 Task: Add Attachment from Trello to Card Card0000000394 in Board Board0000000099 in Workspace WS0000000033 in Trello. Add Cover Blue to Card Card0000000394 in Board Board0000000099 in Workspace WS0000000033 in Trello. Add "Copy Card To …" Button titled Button0000000394 to "bottom" of the list "To Do" to Card Card0000000394 in Board Board0000000099 in Workspace WS0000000033 in Trello. Add Description DS0000000394 to Card Card0000000394 in Board Board0000000099 in Workspace WS0000000033 in Trello. Add Comment CM0000000394 to Card Card0000000394 in Board Board0000000099 in Workspace WS0000000033 in Trello
Action: Mouse moved to (360, 409)
Screenshot: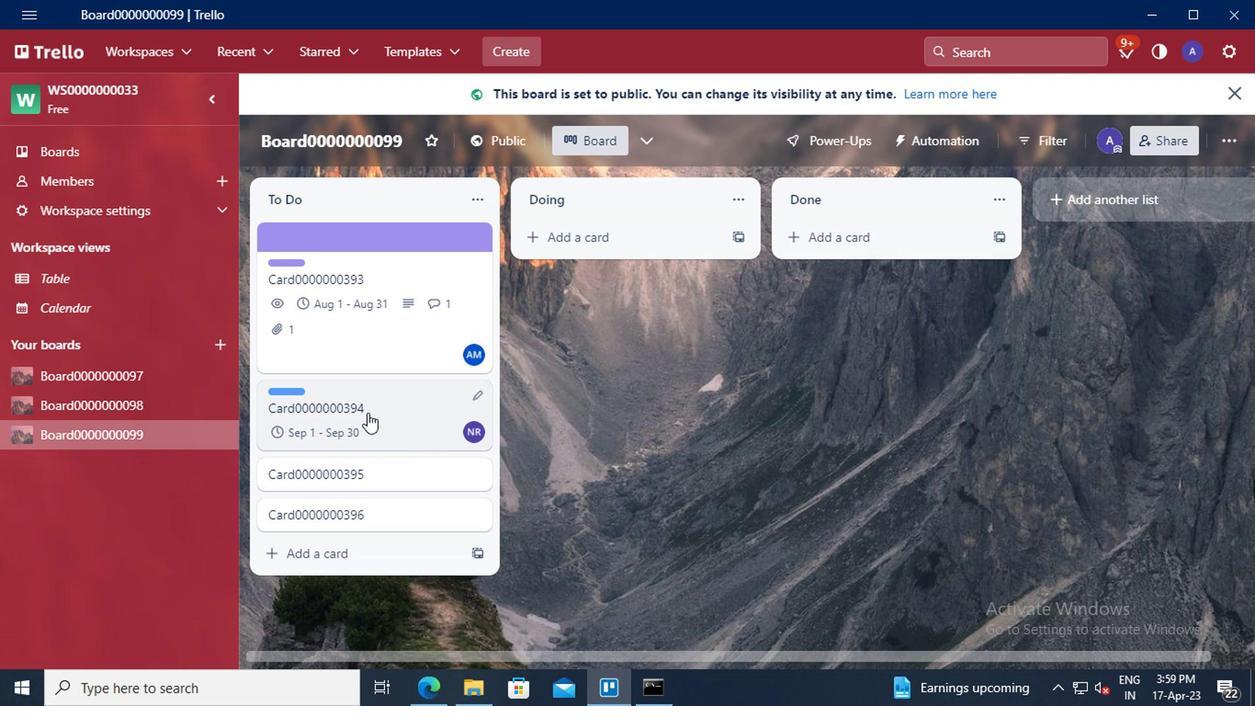 
Action: Mouse pressed left at (360, 409)
Screenshot: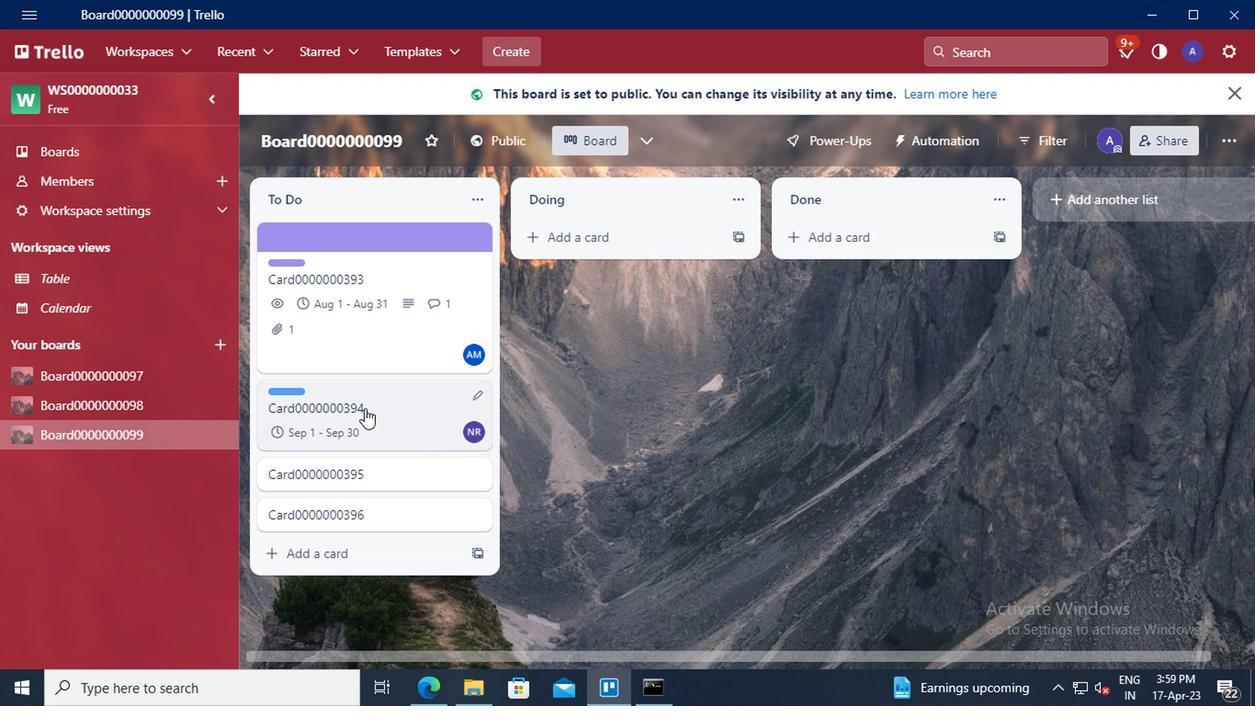 
Action: Mouse moved to (844, 315)
Screenshot: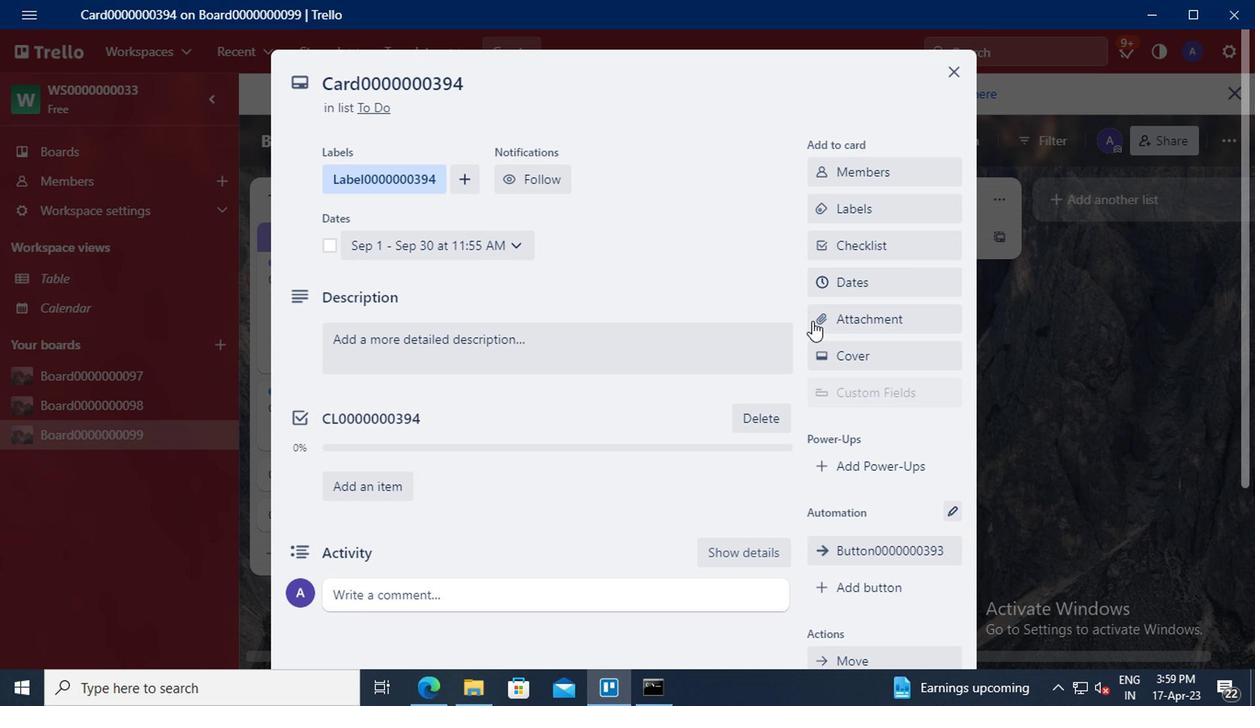 
Action: Mouse pressed left at (844, 315)
Screenshot: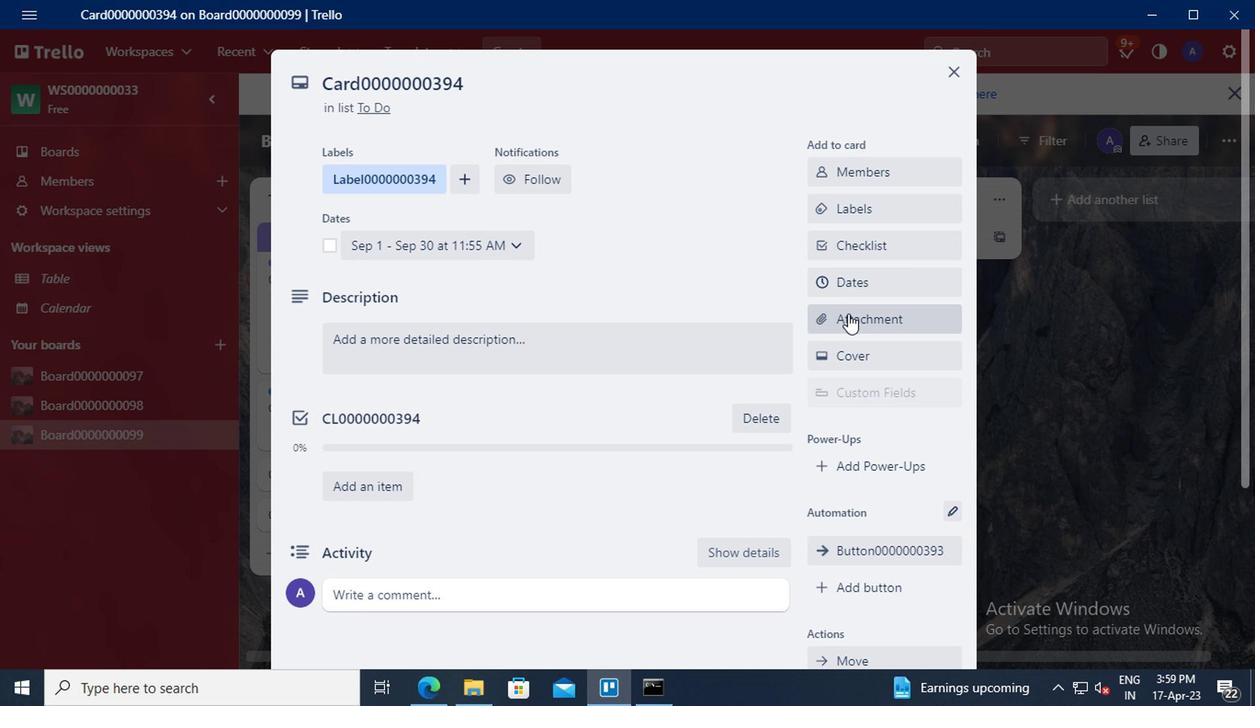 
Action: Mouse moved to (846, 192)
Screenshot: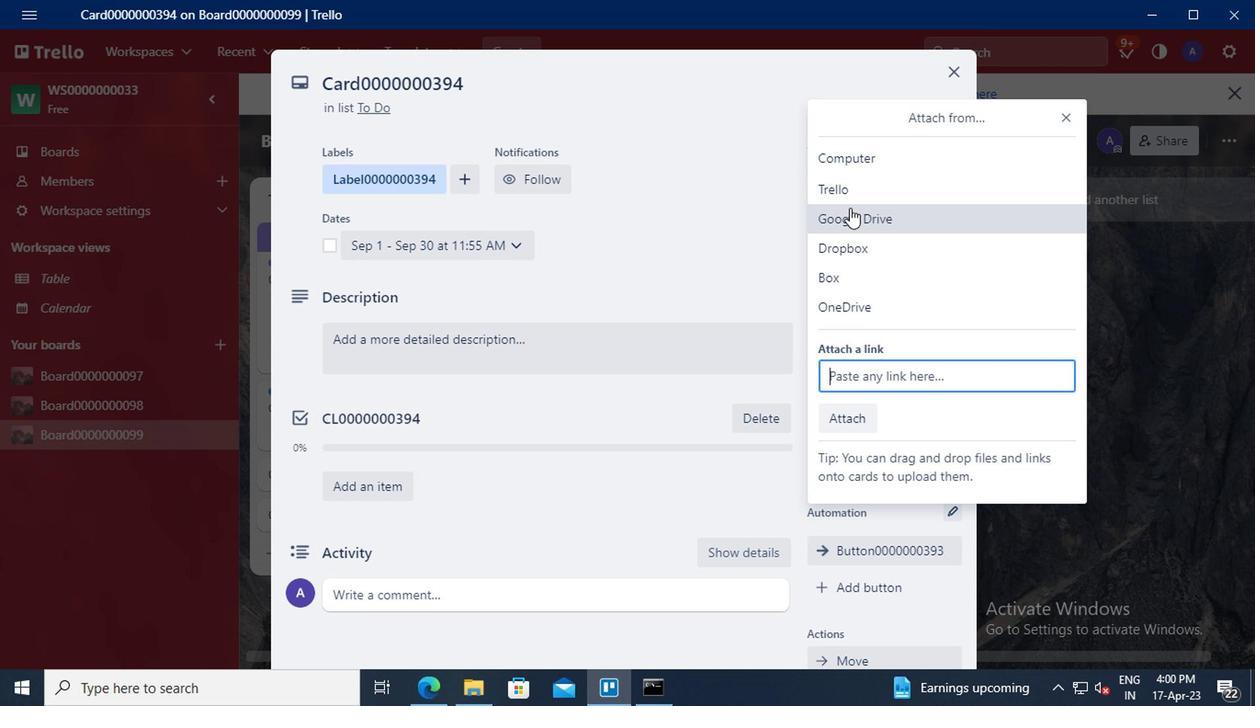 
Action: Mouse pressed left at (846, 192)
Screenshot: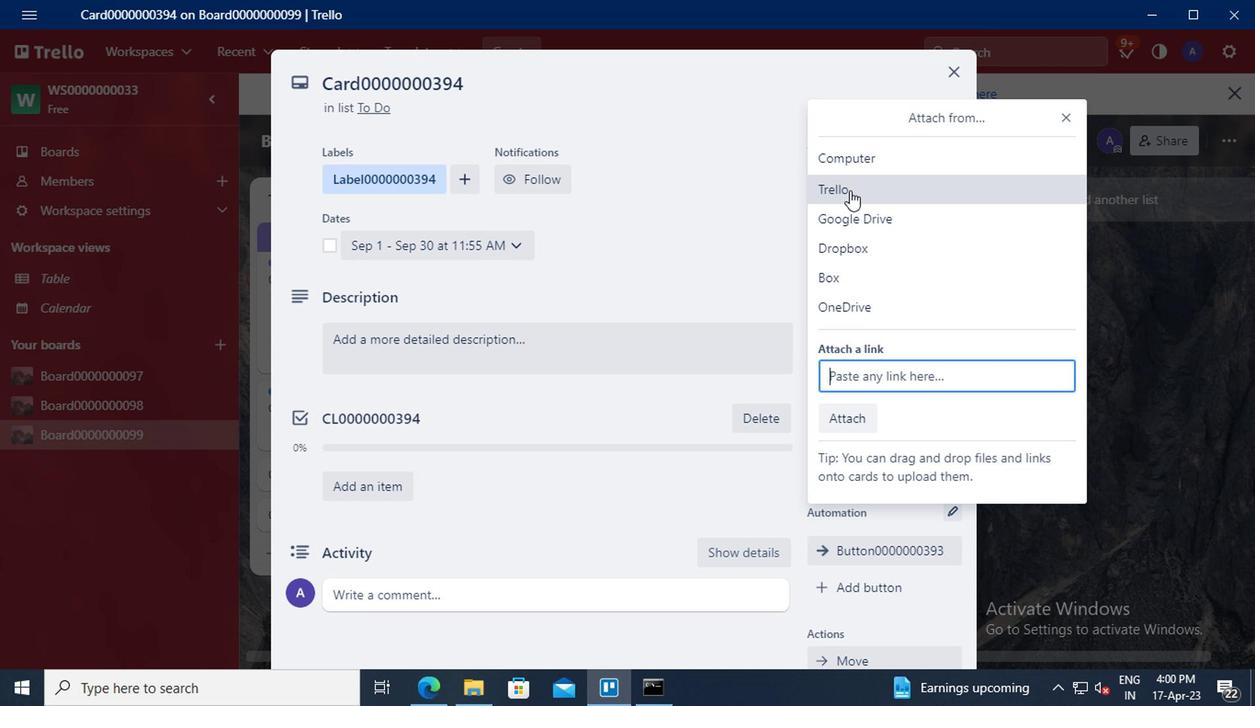 
Action: Mouse moved to (855, 226)
Screenshot: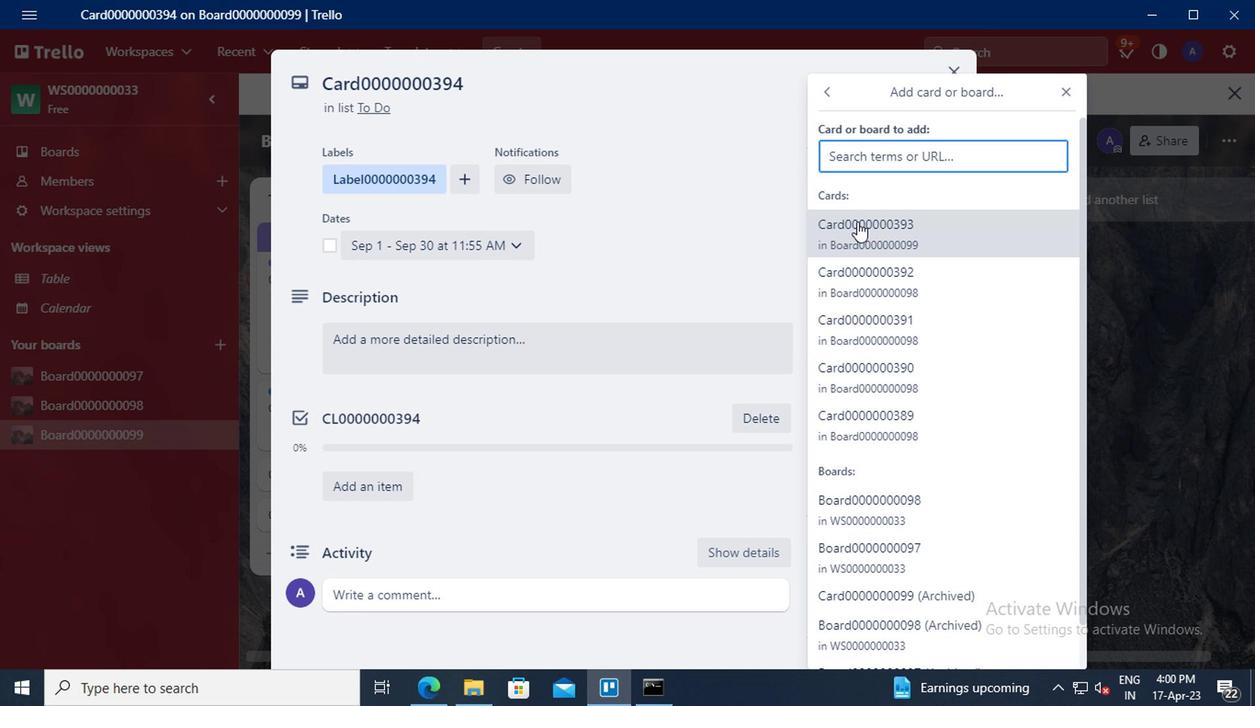 
Action: Mouse pressed left at (855, 226)
Screenshot: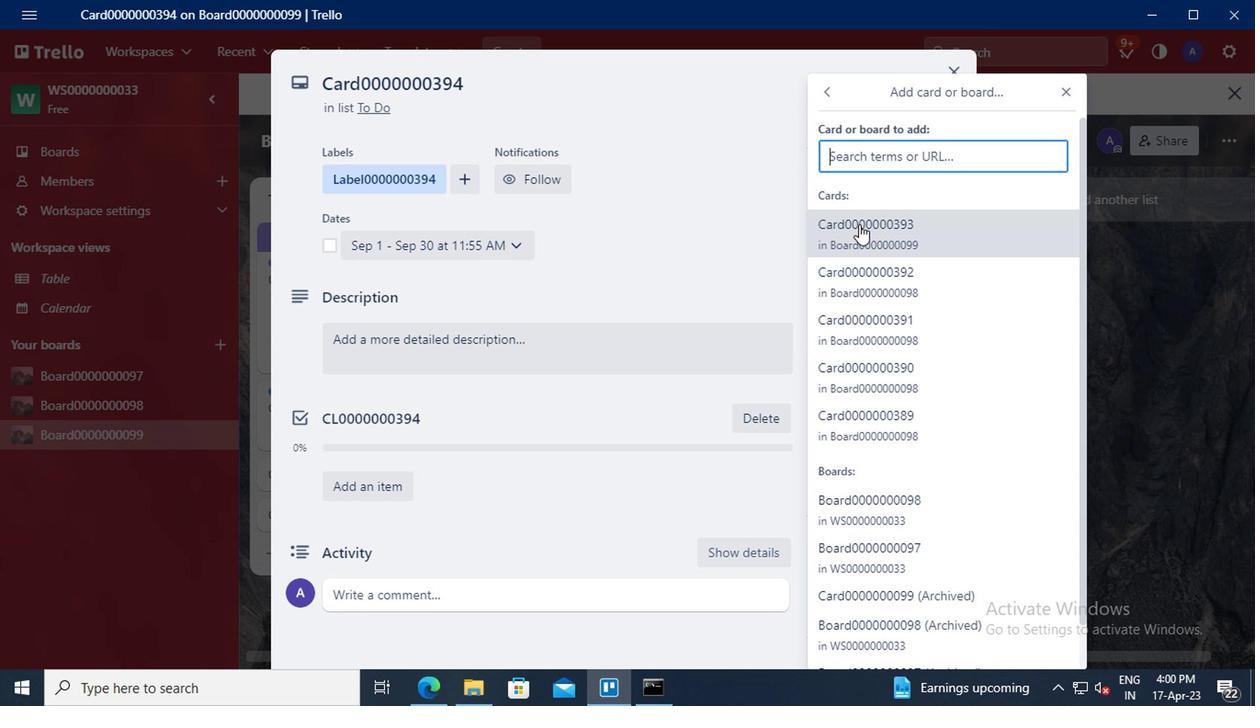 
Action: Mouse moved to (856, 354)
Screenshot: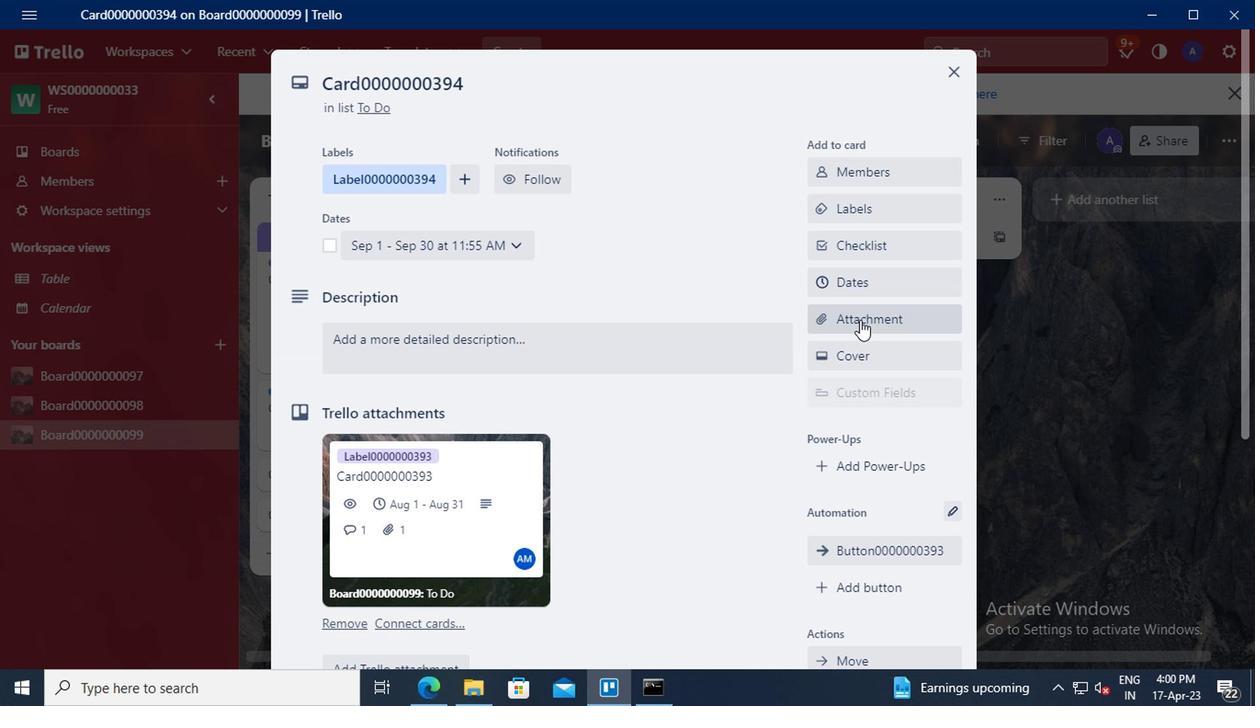 
Action: Mouse pressed left at (856, 354)
Screenshot: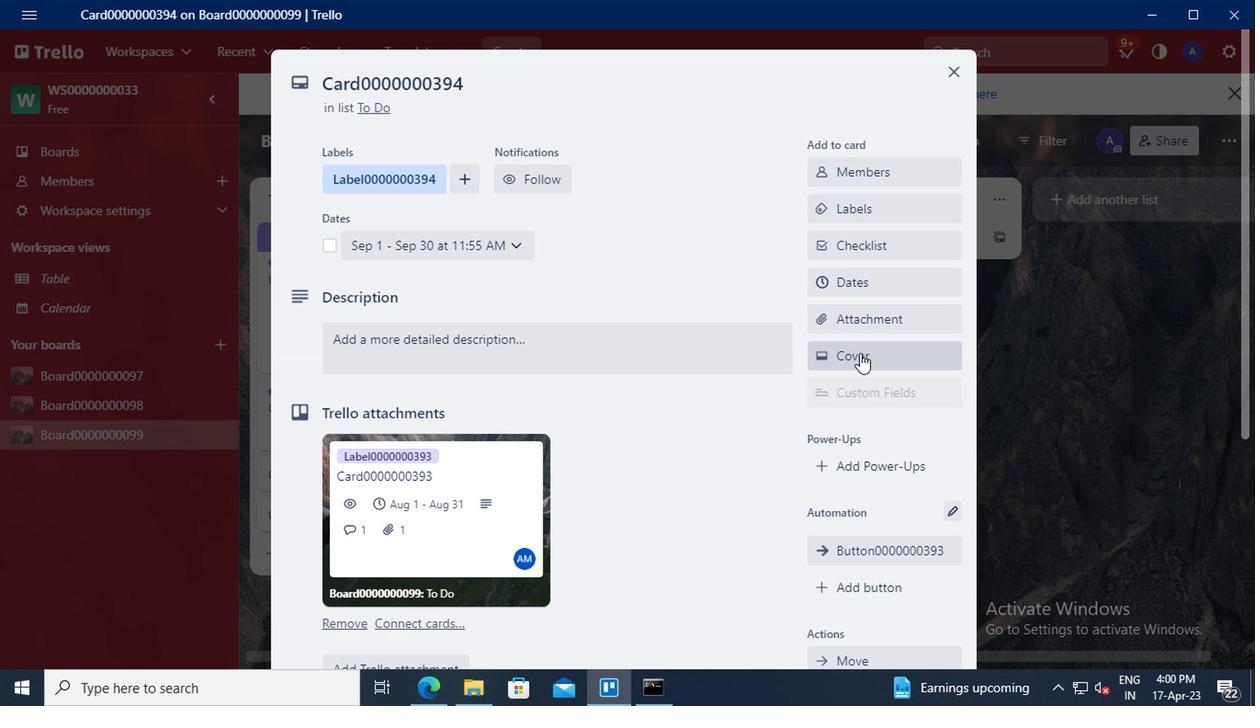 
Action: Mouse moved to (843, 343)
Screenshot: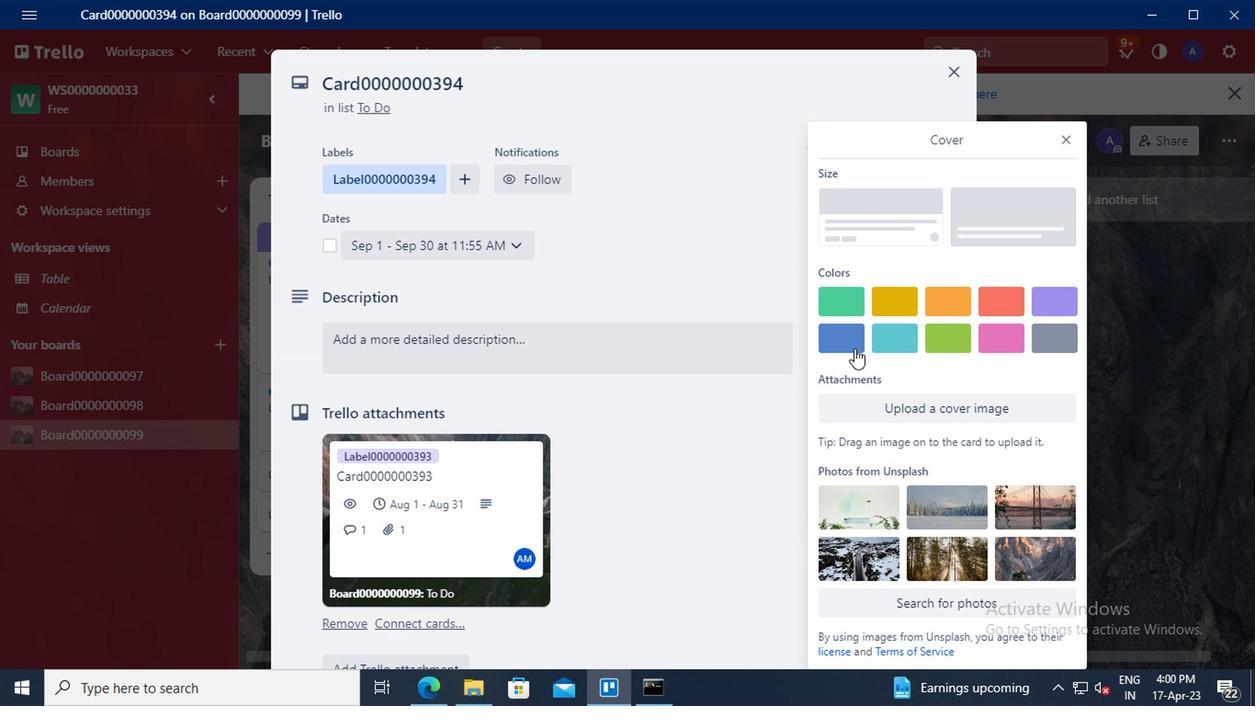 
Action: Mouse pressed left at (843, 343)
Screenshot: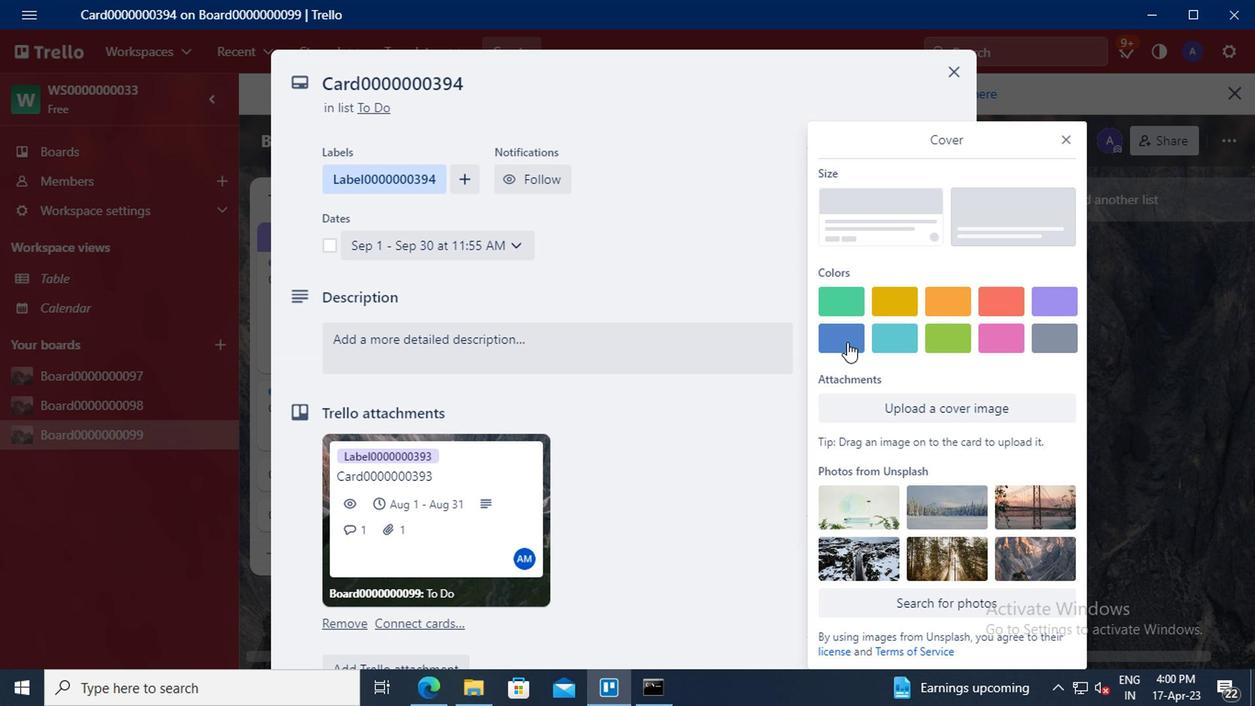 
Action: Mouse moved to (1063, 109)
Screenshot: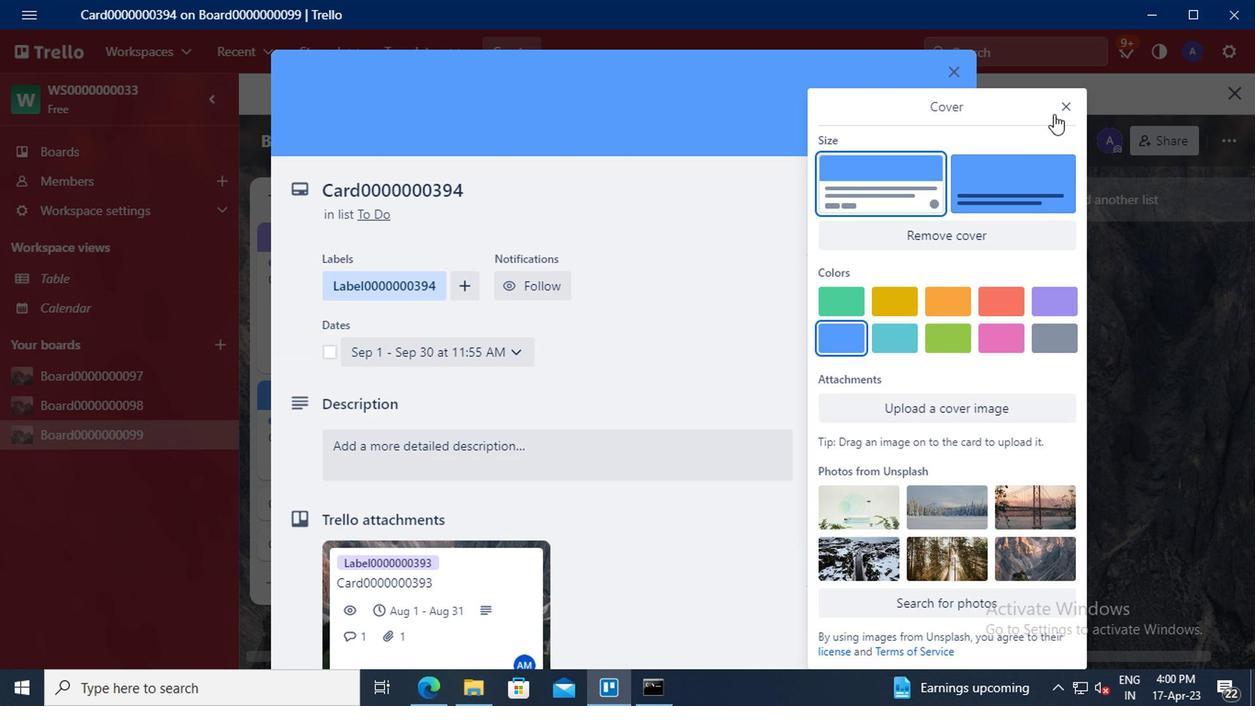 
Action: Mouse pressed left at (1063, 109)
Screenshot: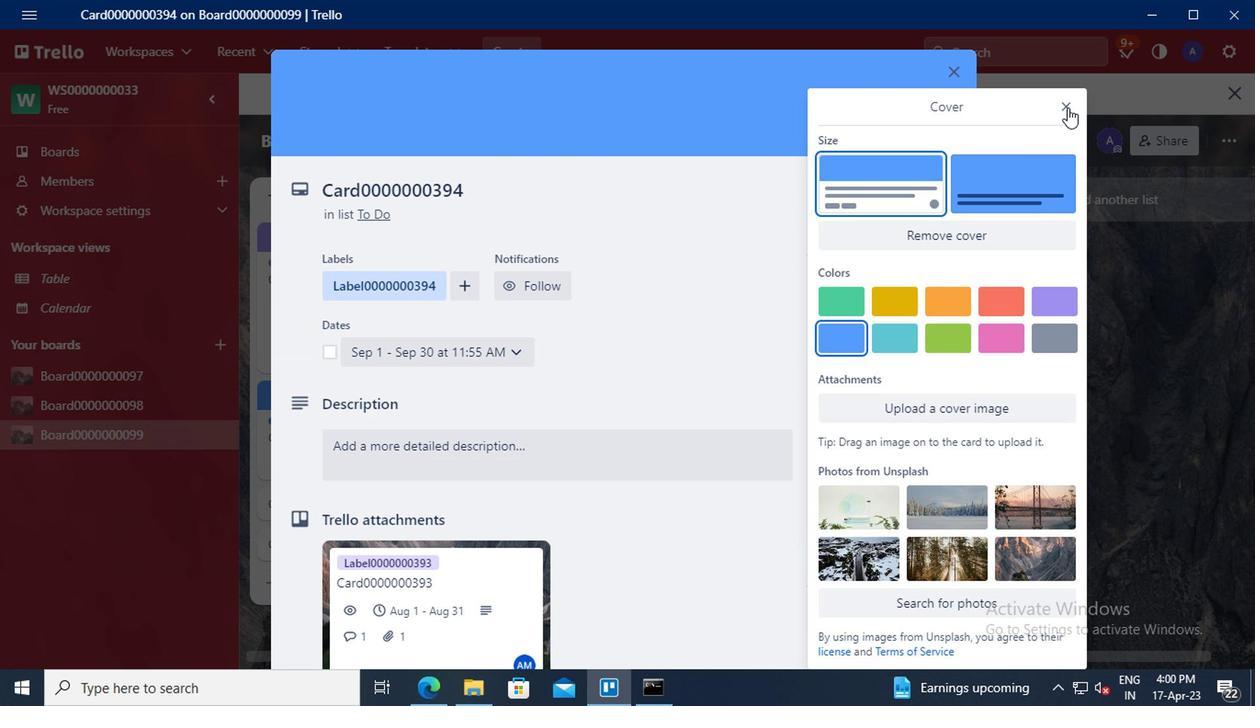 
Action: Mouse moved to (850, 286)
Screenshot: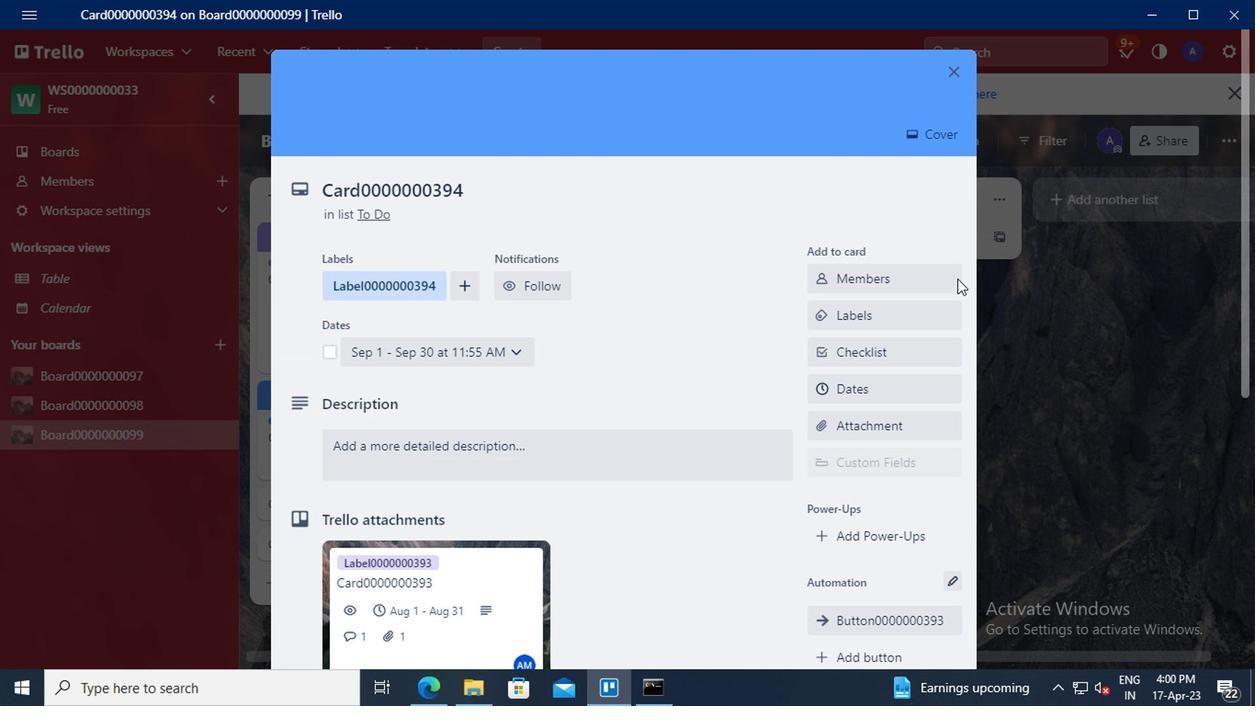 
Action: Mouse scrolled (850, 285) with delta (0, 0)
Screenshot: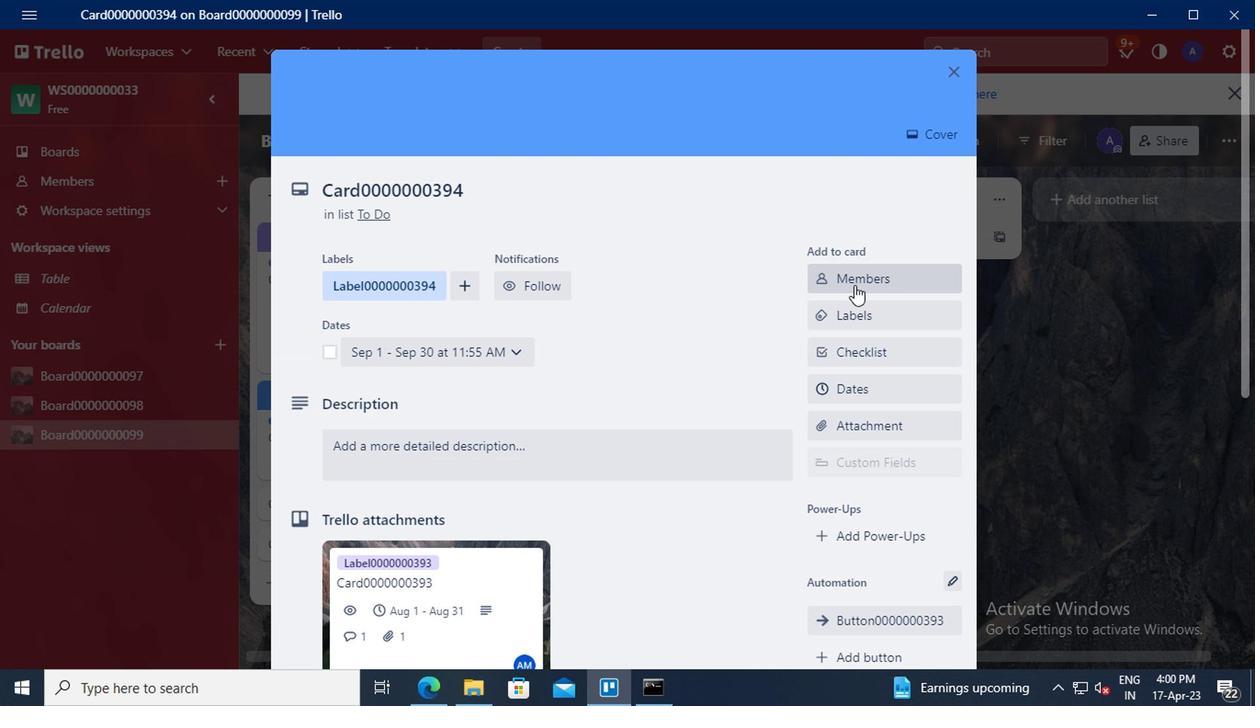 
Action: Mouse scrolled (850, 285) with delta (0, 0)
Screenshot: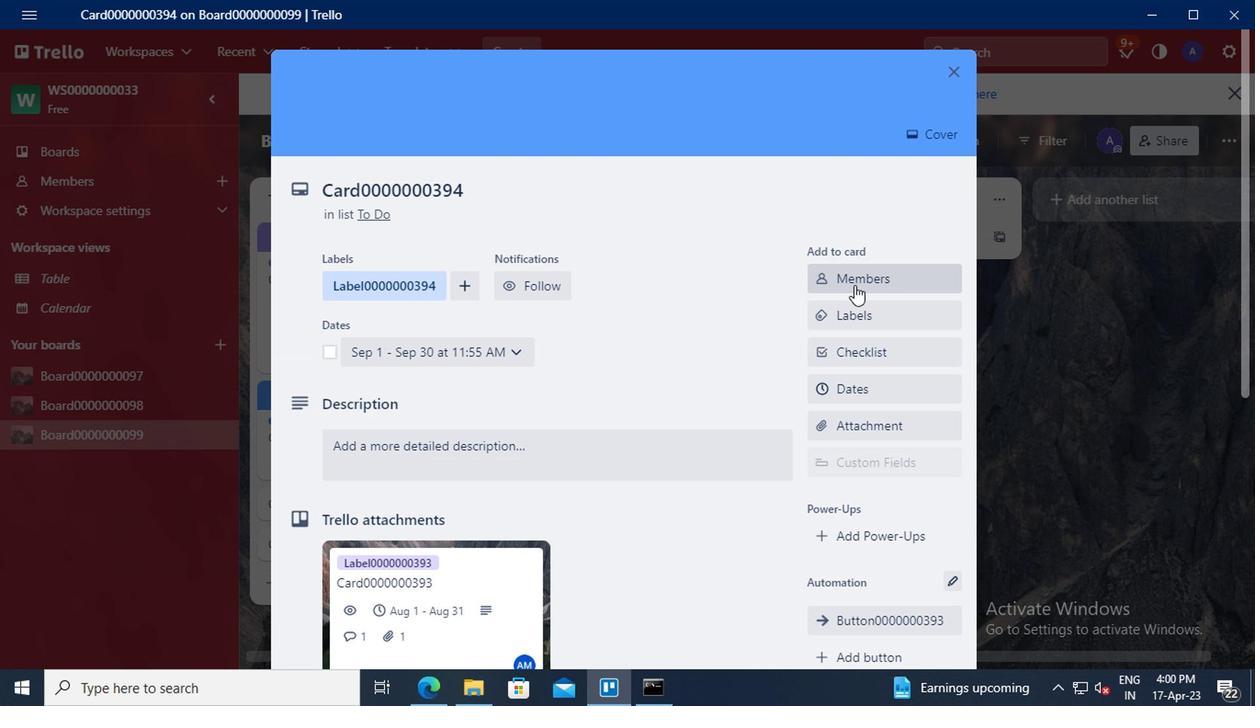 
Action: Mouse moved to (863, 466)
Screenshot: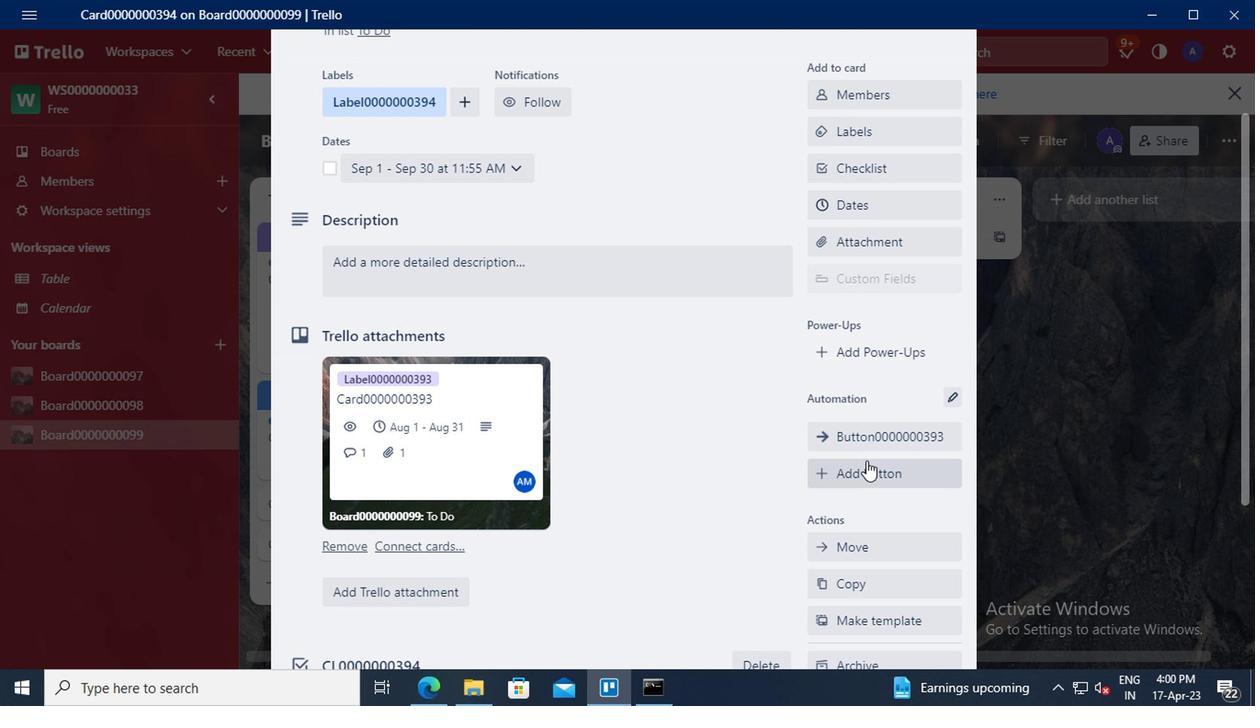 
Action: Mouse pressed left at (863, 466)
Screenshot: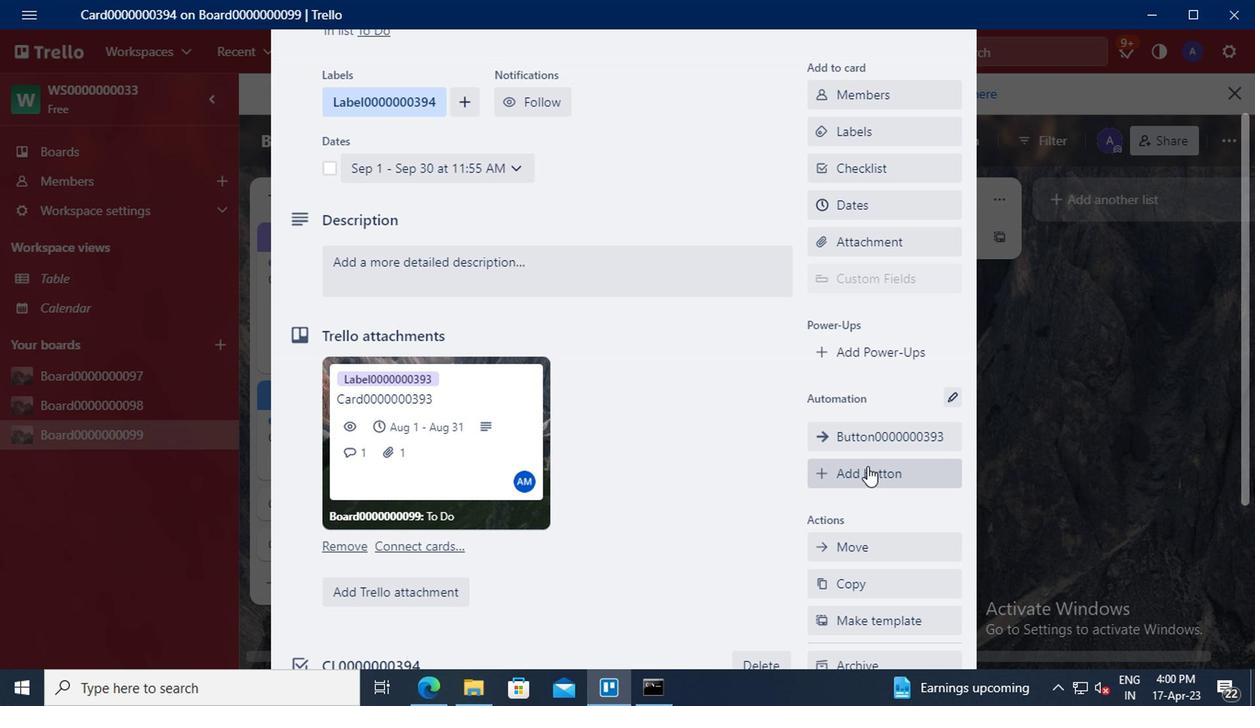 
Action: Mouse moved to (872, 217)
Screenshot: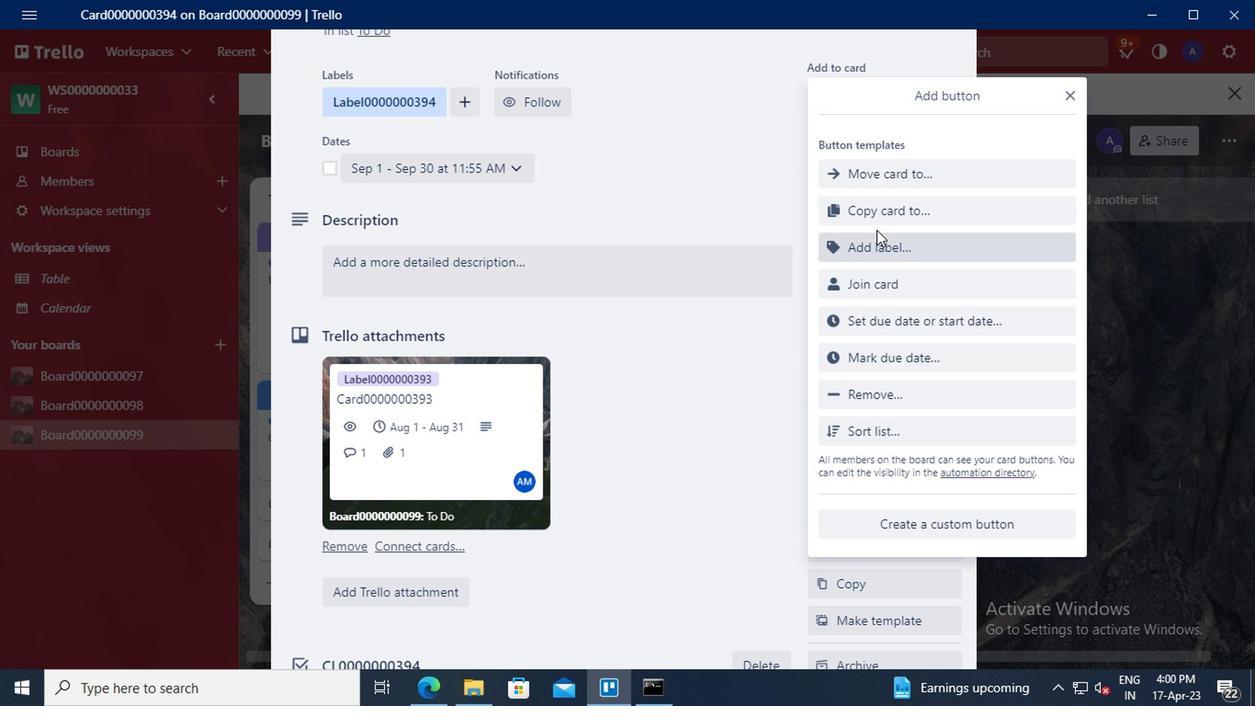 
Action: Mouse pressed left at (872, 217)
Screenshot: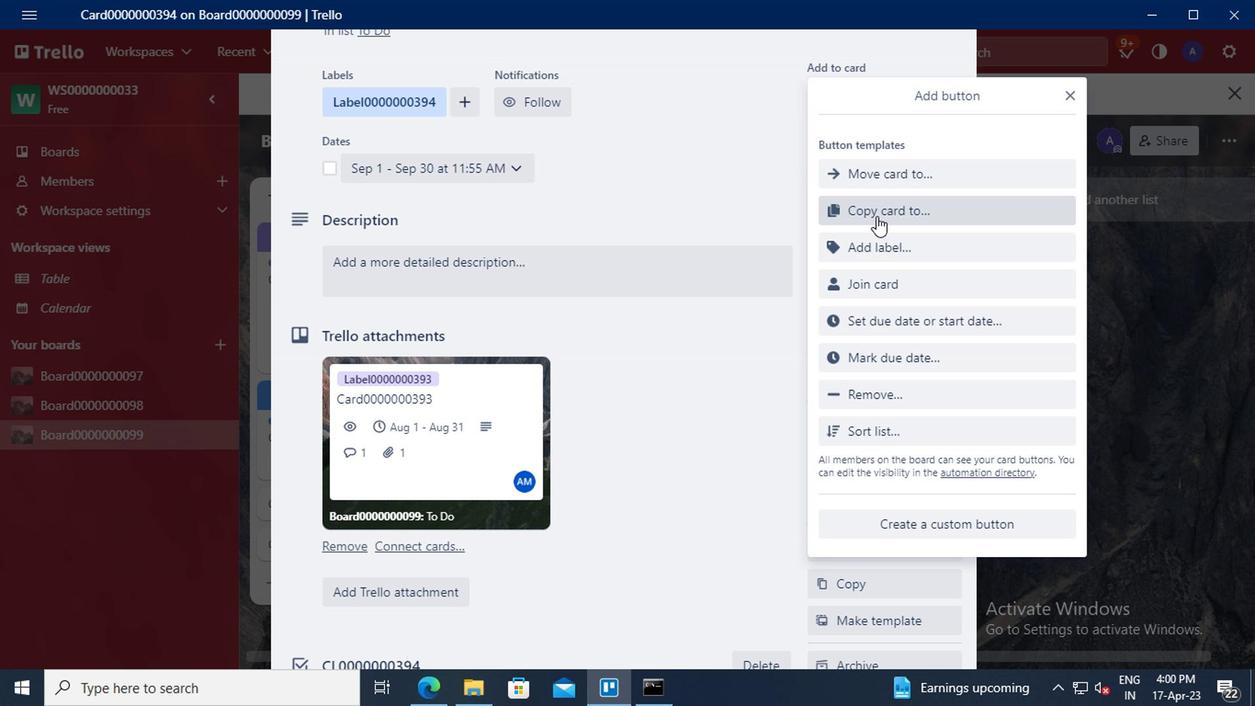 
Action: Mouse moved to (889, 175)
Screenshot: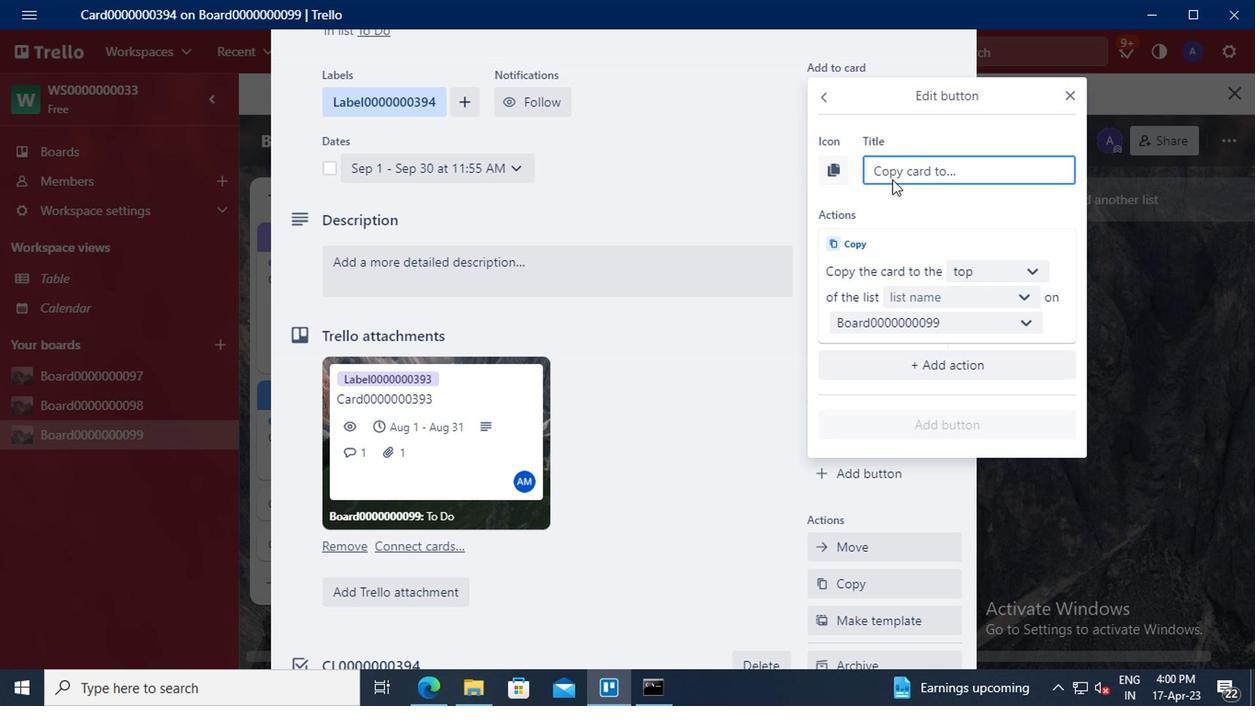 
Action: Mouse pressed left at (889, 175)
Screenshot: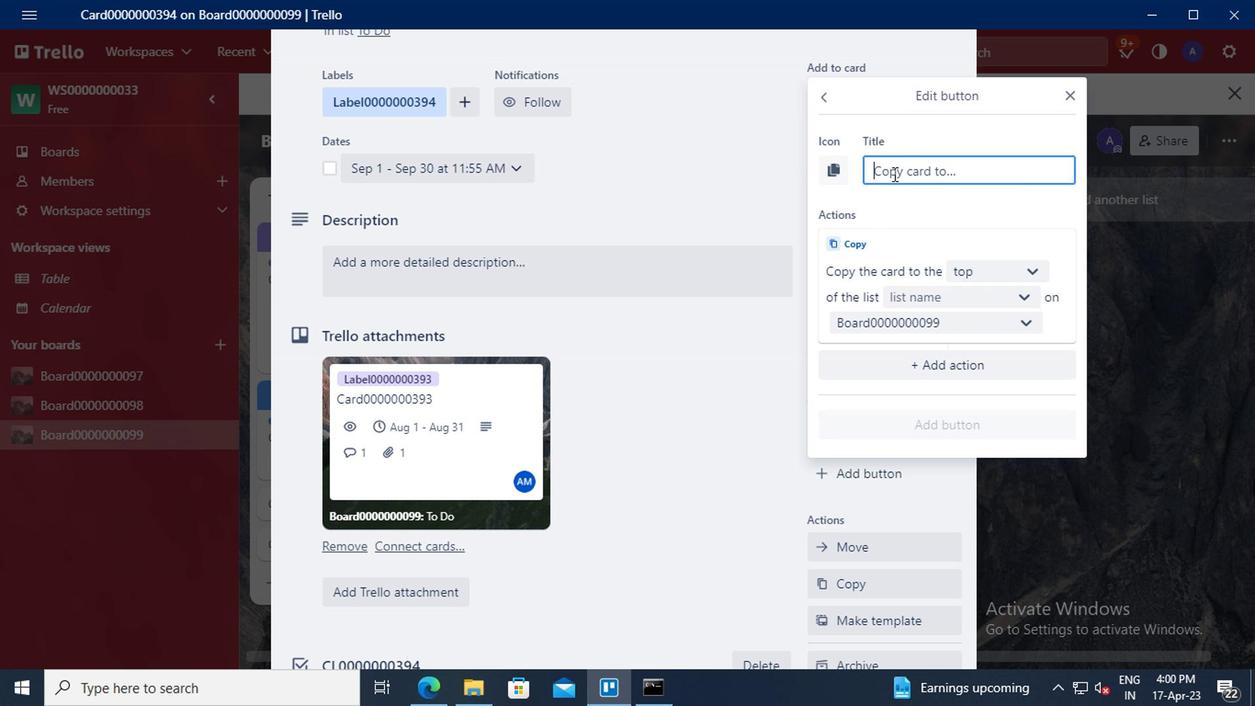 
Action: Key pressed <Key.shift>BUTTON0000000394
Screenshot: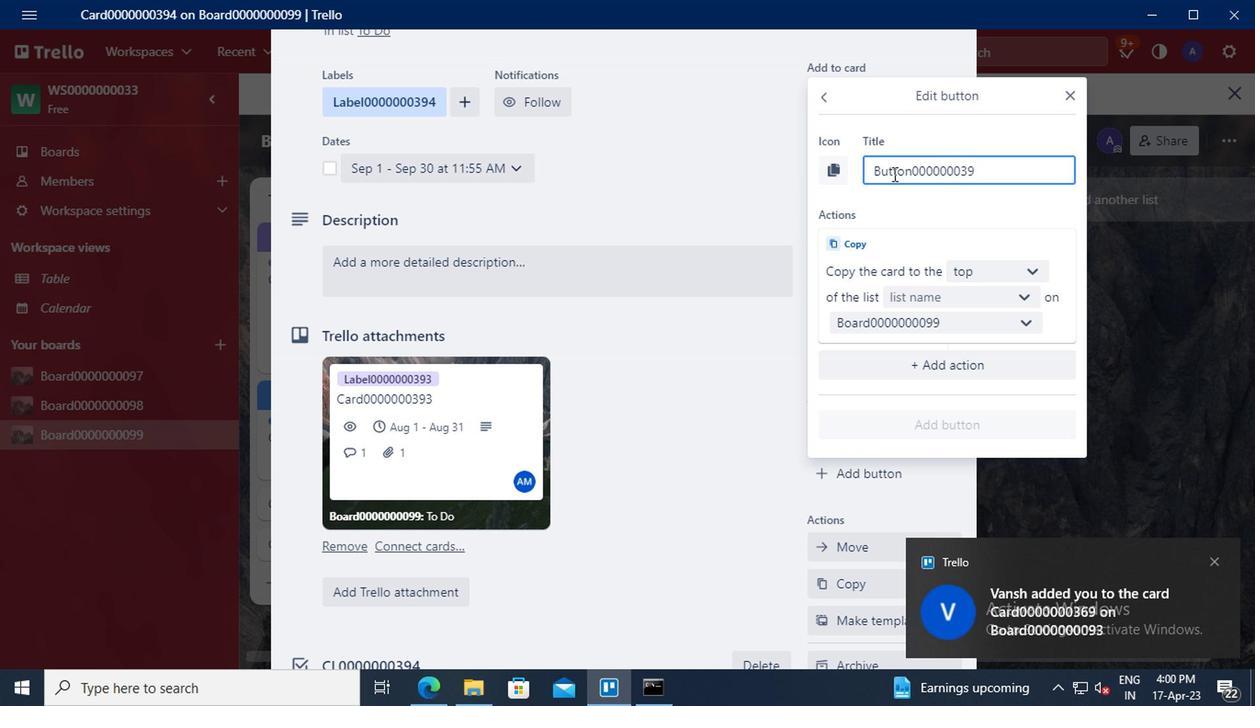 
Action: Mouse moved to (992, 270)
Screenshot: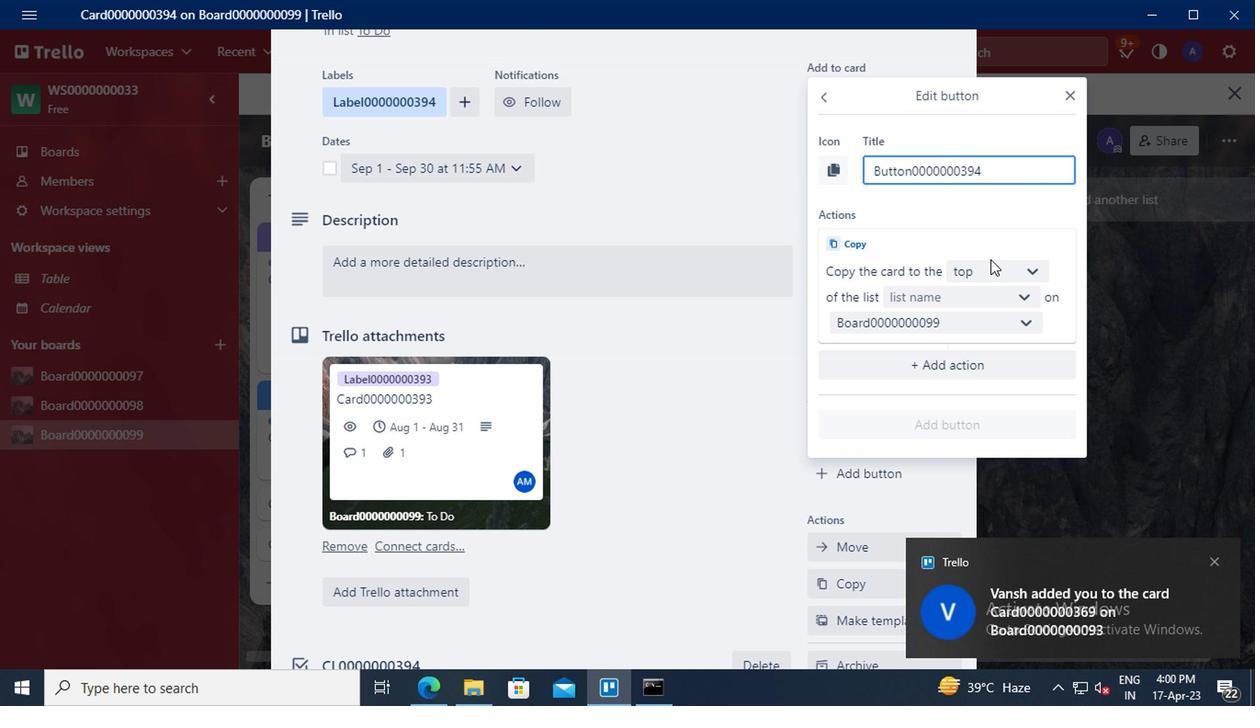 
Action: Mouse pressed left at (992, 270)
Screenshot: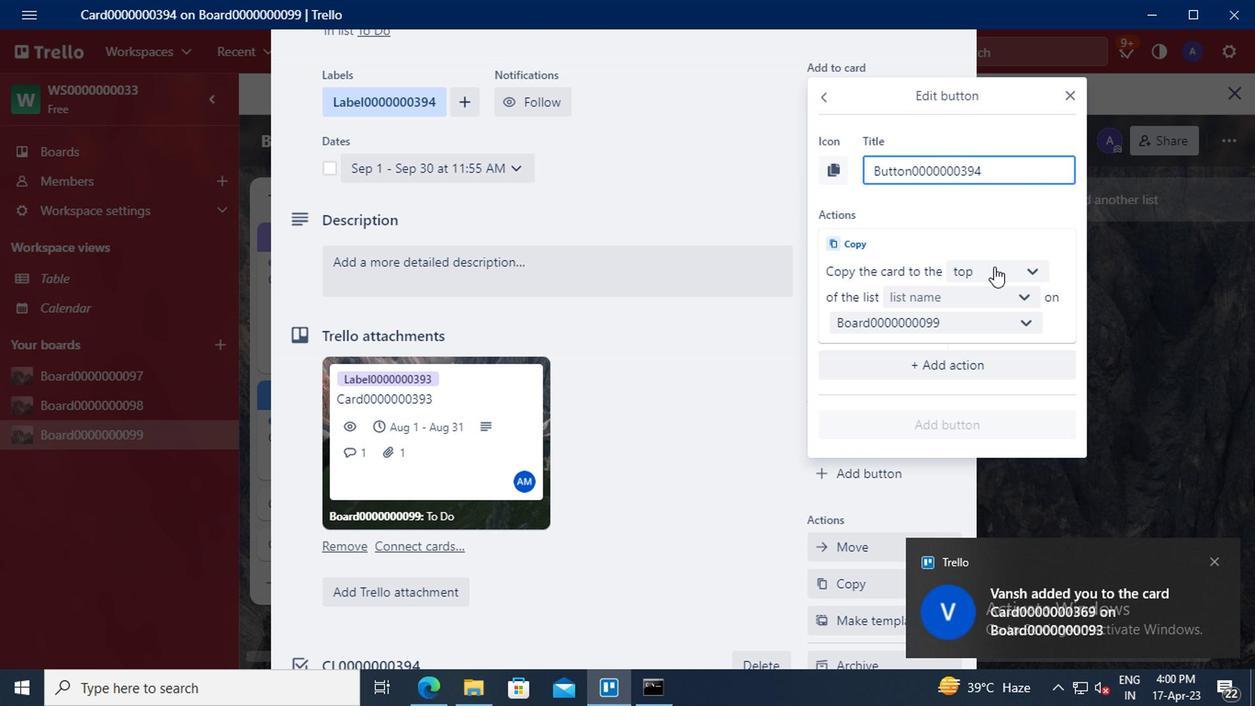 
Action: Mouse moved to (987, 341)
Screenshot: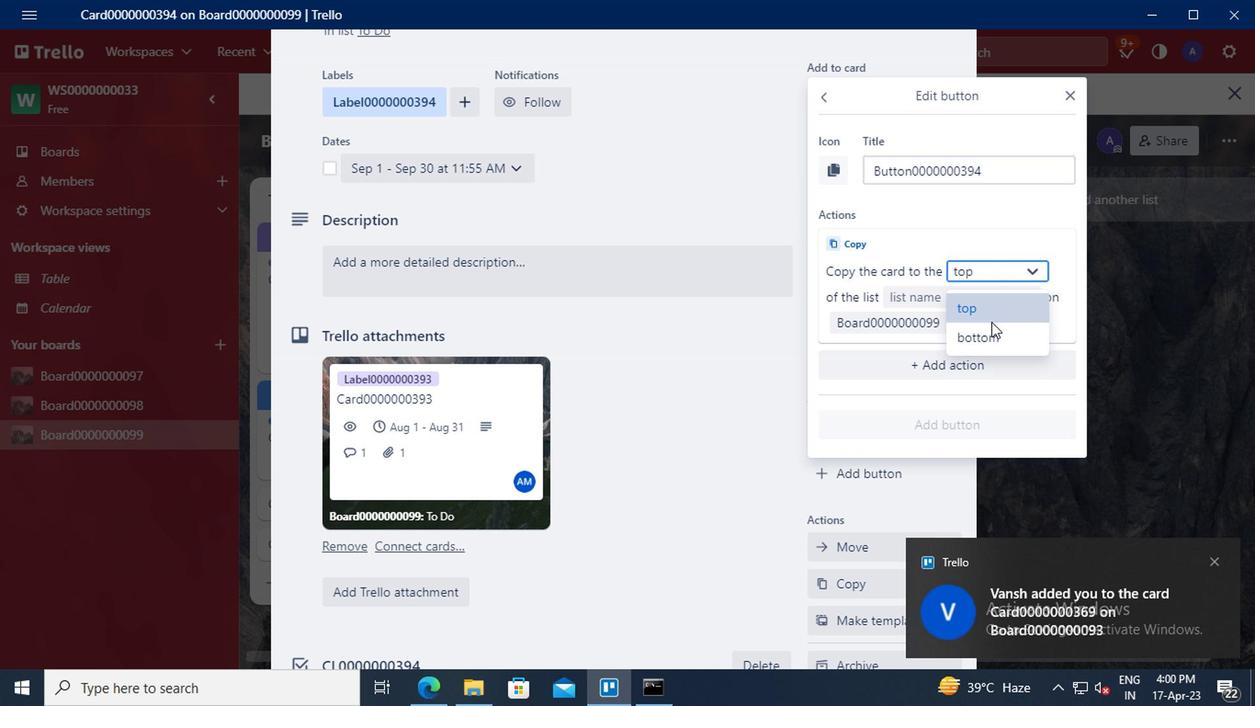 
Action: Mouse pressed left at (987, 341)
Screenshot: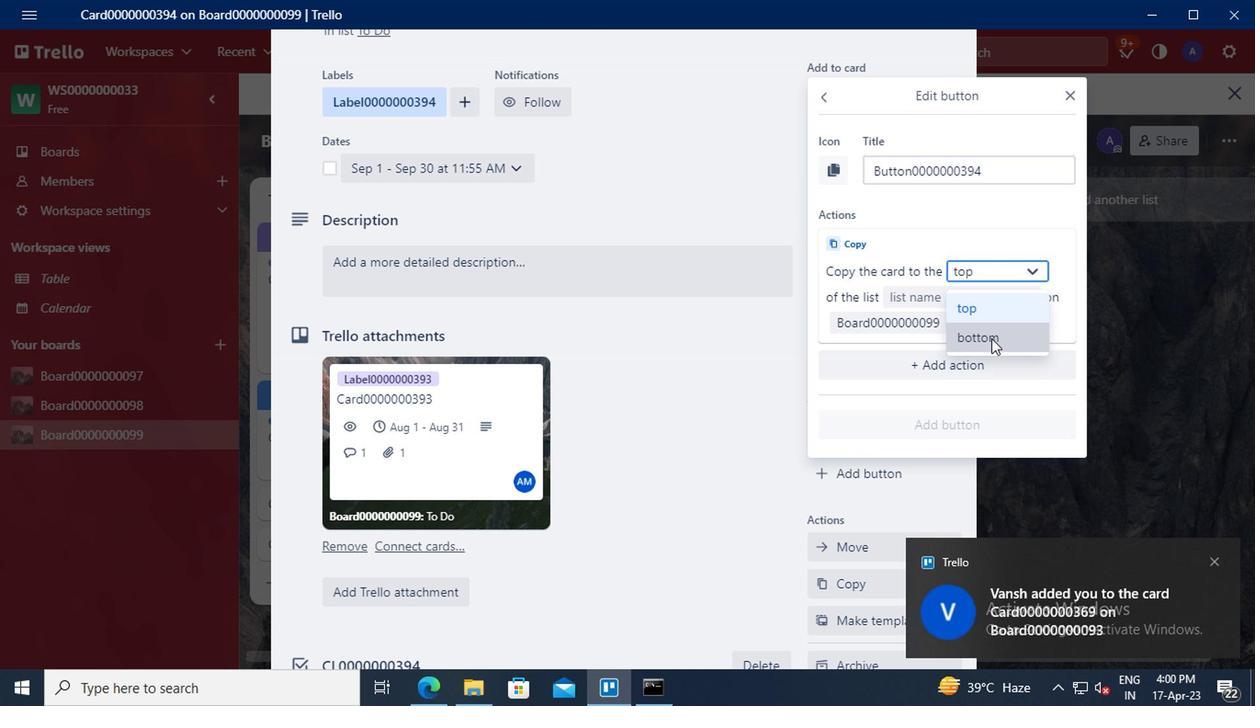 
Action: Mouse moved to (940, 299)
Screenshot: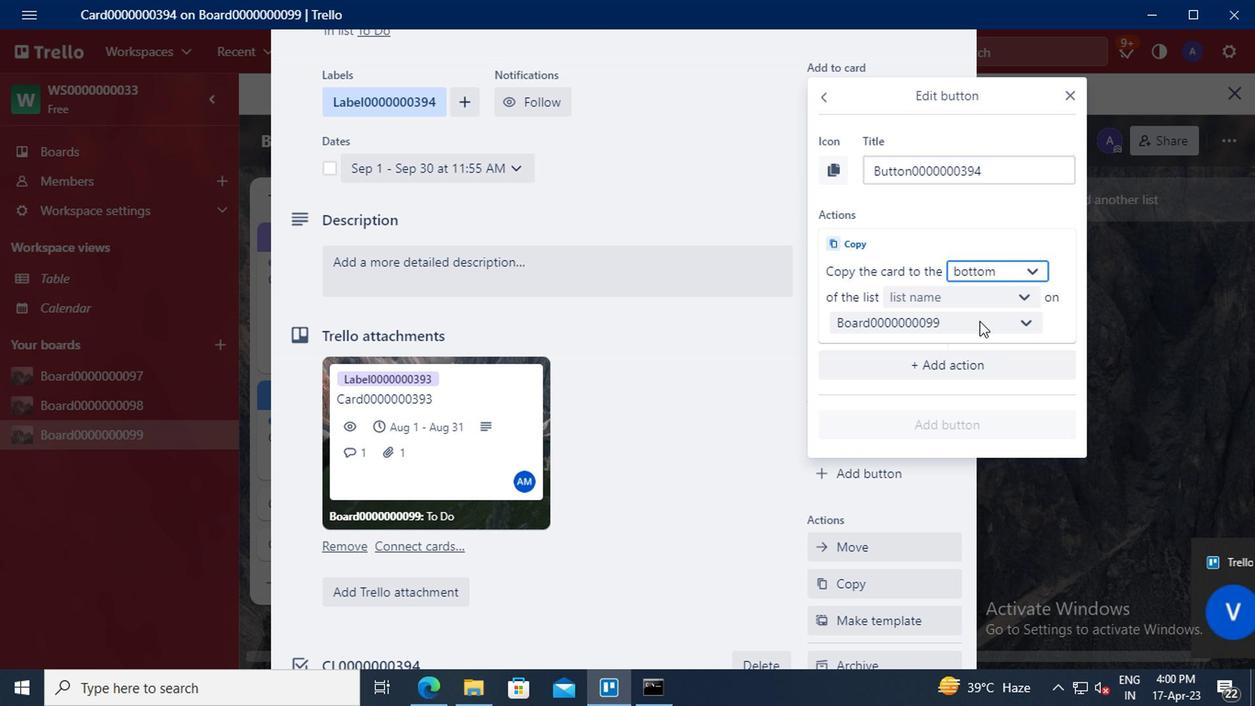 
Action: Mouse pressed left at (940, 299)
Screenshot: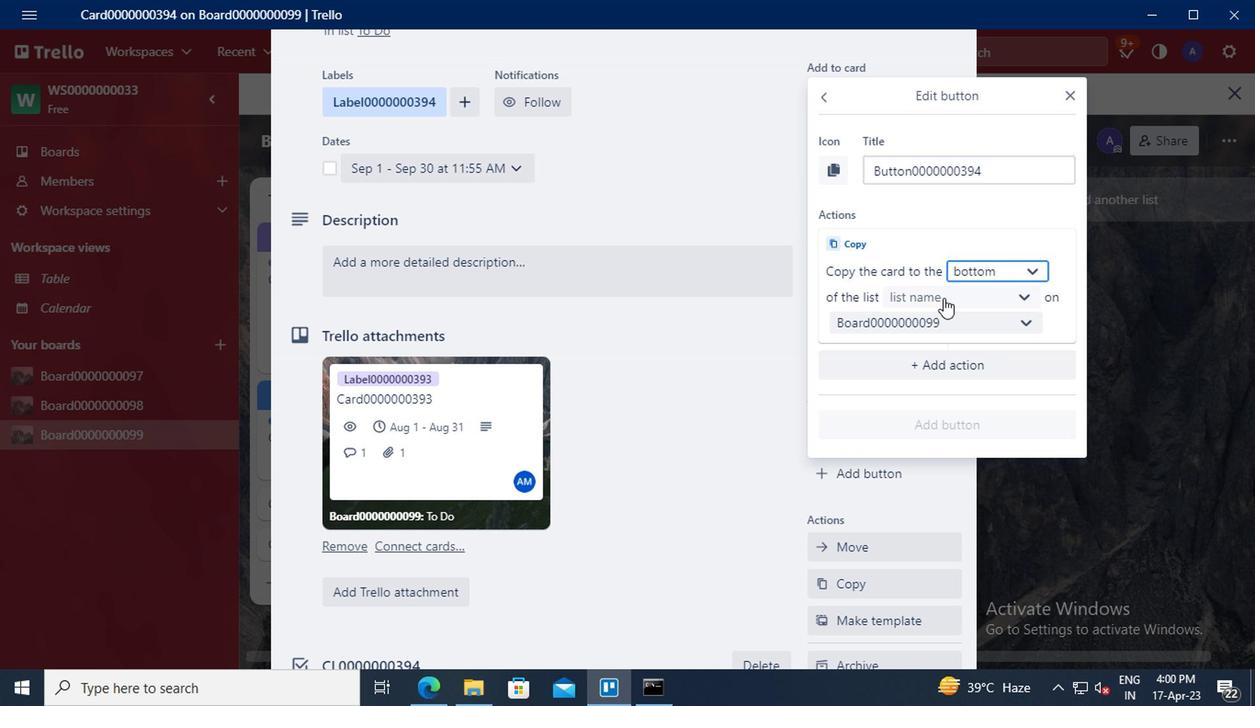 
Action: Mouse moved to (943, 326)
Screenshot: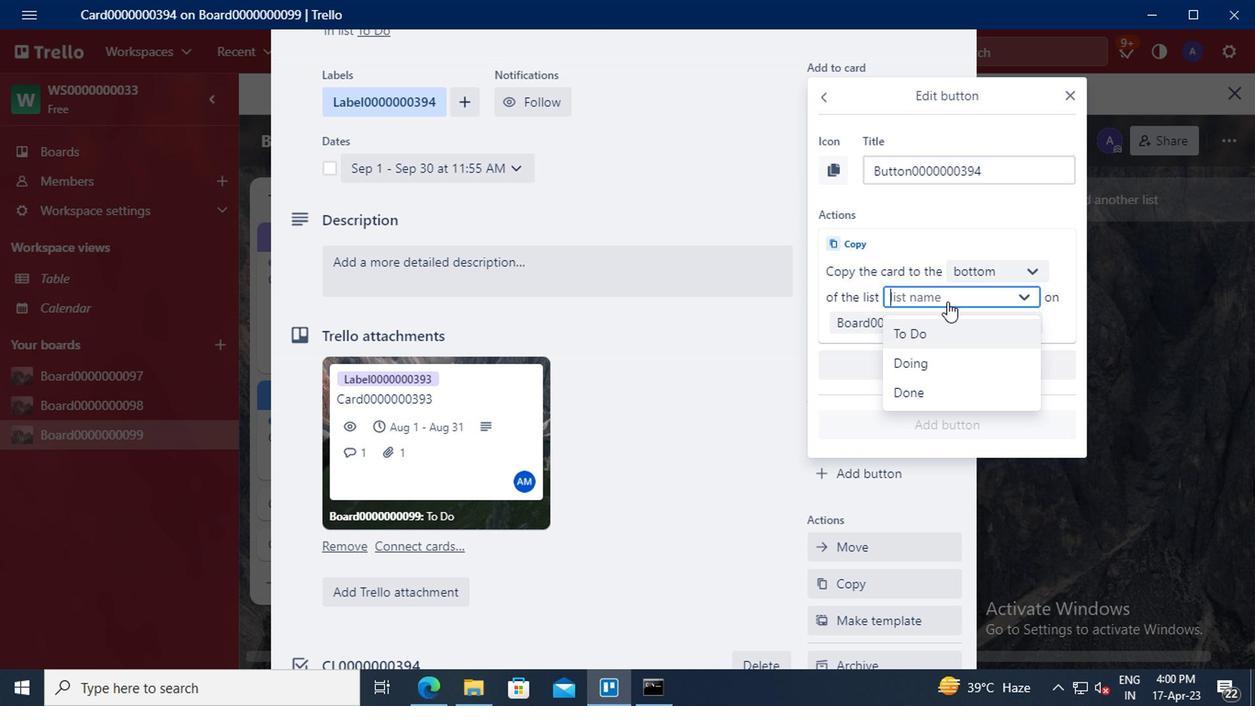 
Action: Mouse pressed left at (943, 326)
Screenshot: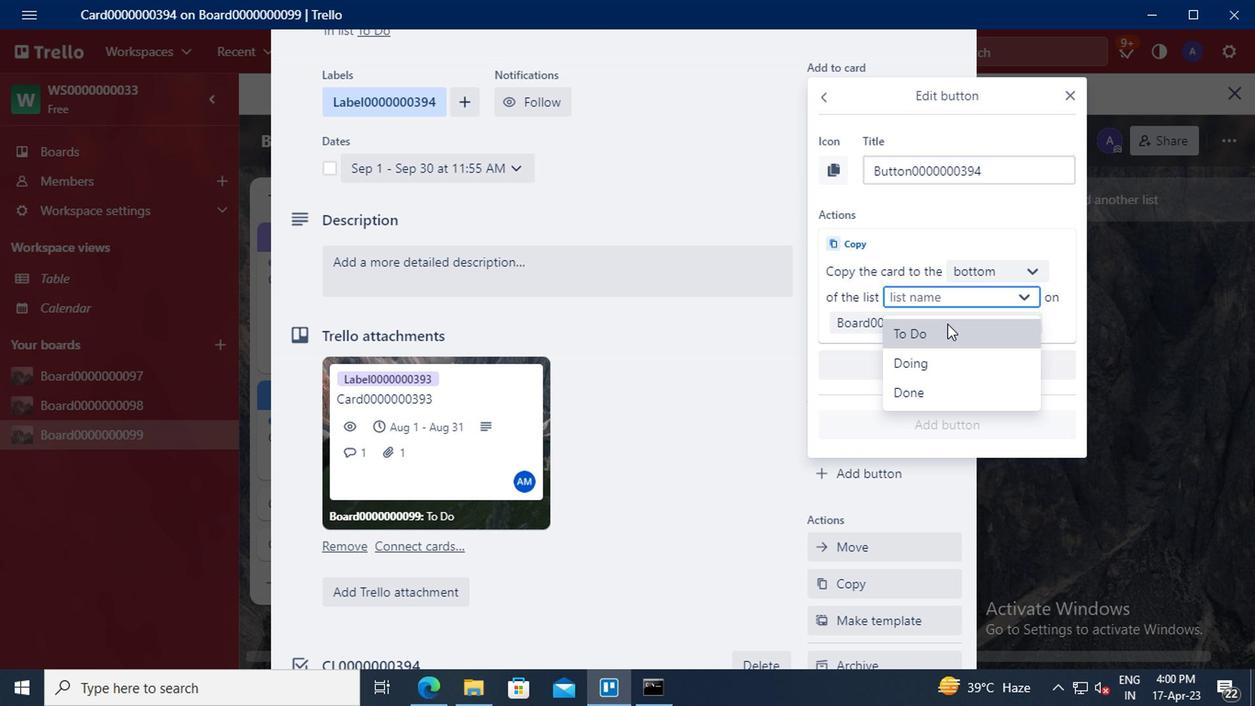 
Action: Mouse moved to (949, 422)
Screenshot: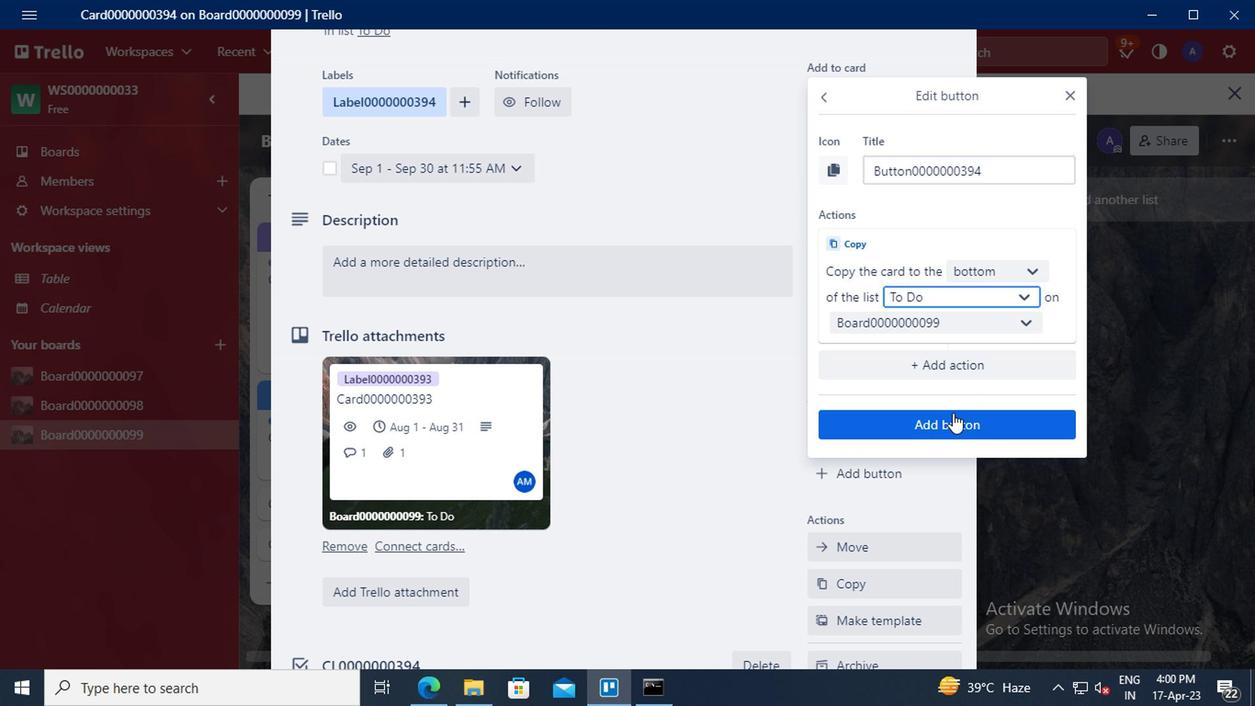 
Action: Mouse pressed left at (949, 422)
Screenshot: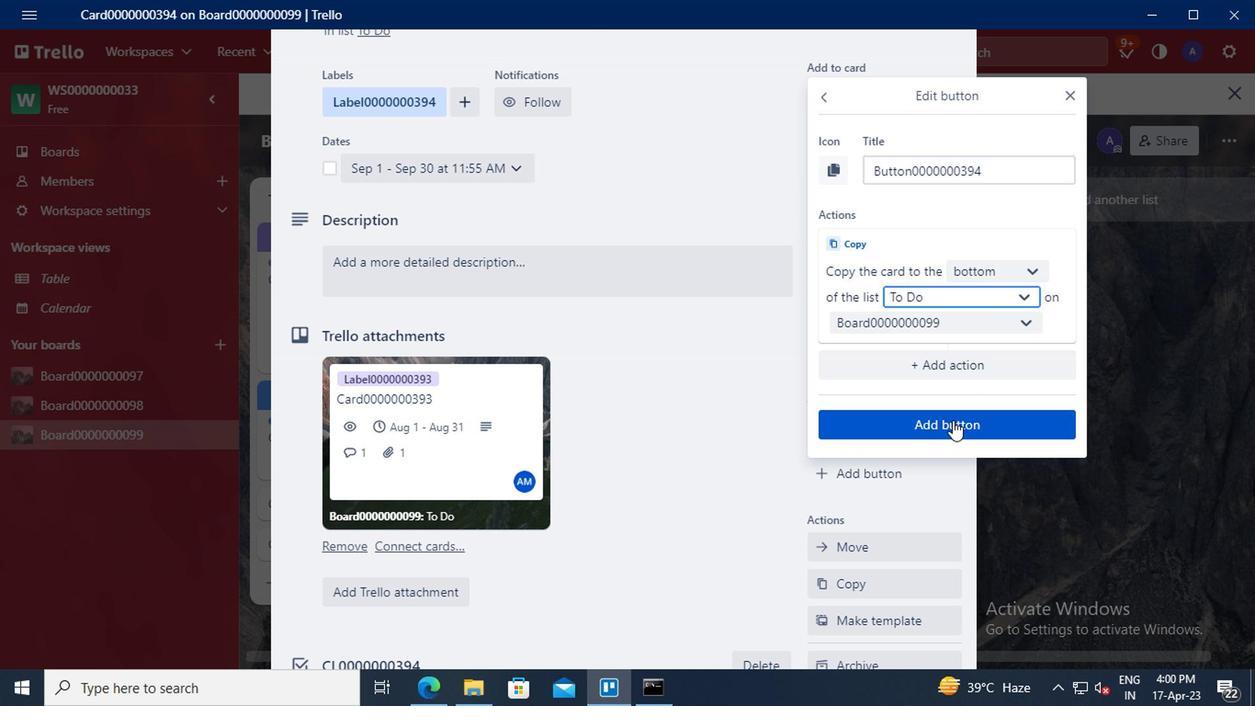 
Action: Mouse moved to (410, 279)
Screenshot: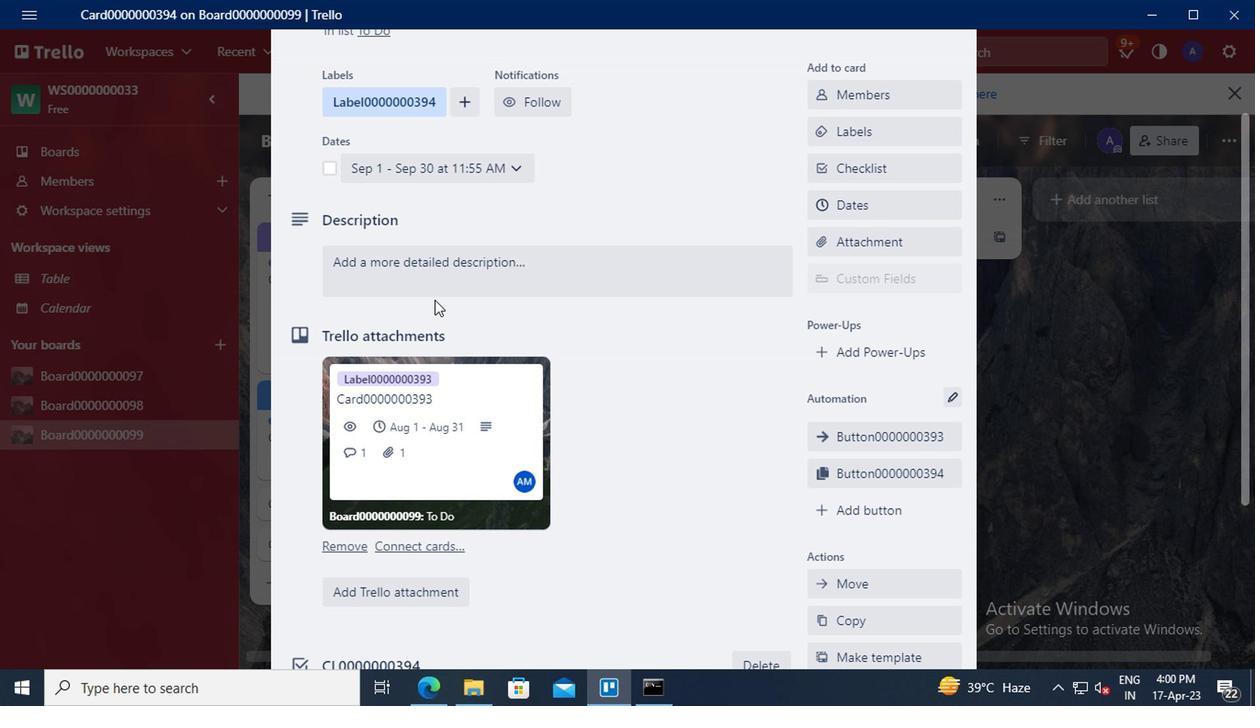 
Action: Mouse pressed left at (410, 279)
Screenshot: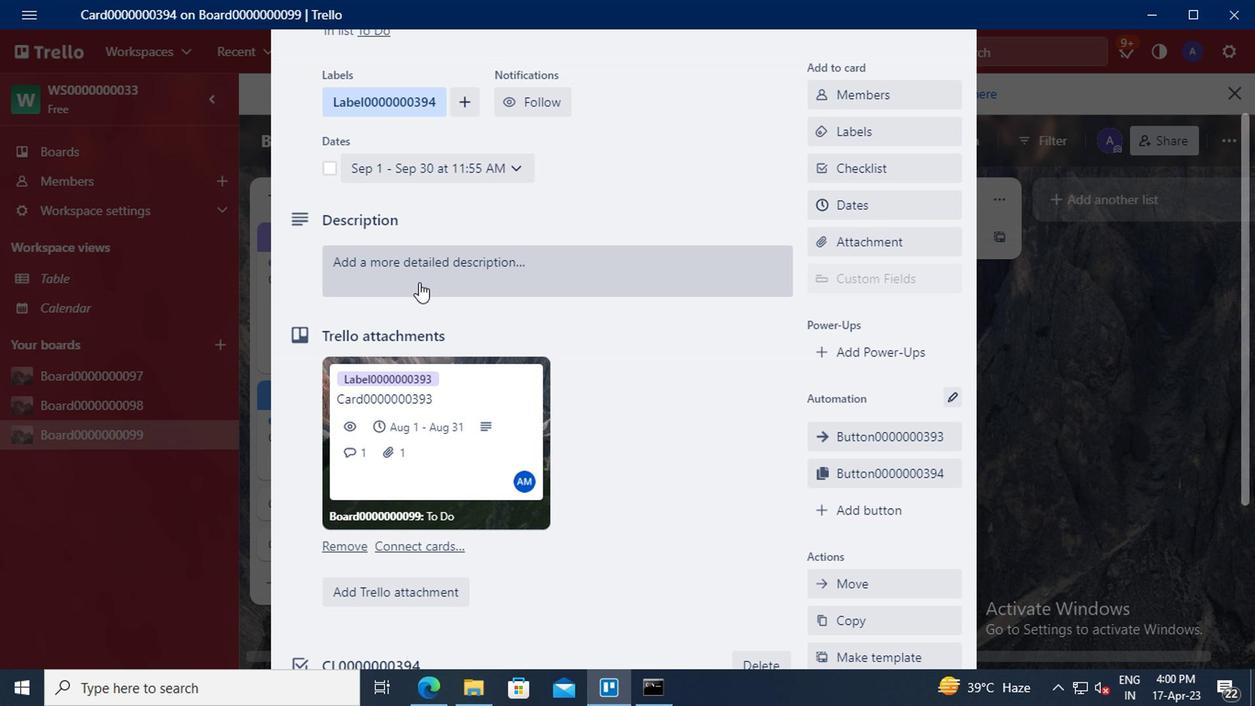 
Action: Mouse moved to (340, 326)
Screenshot: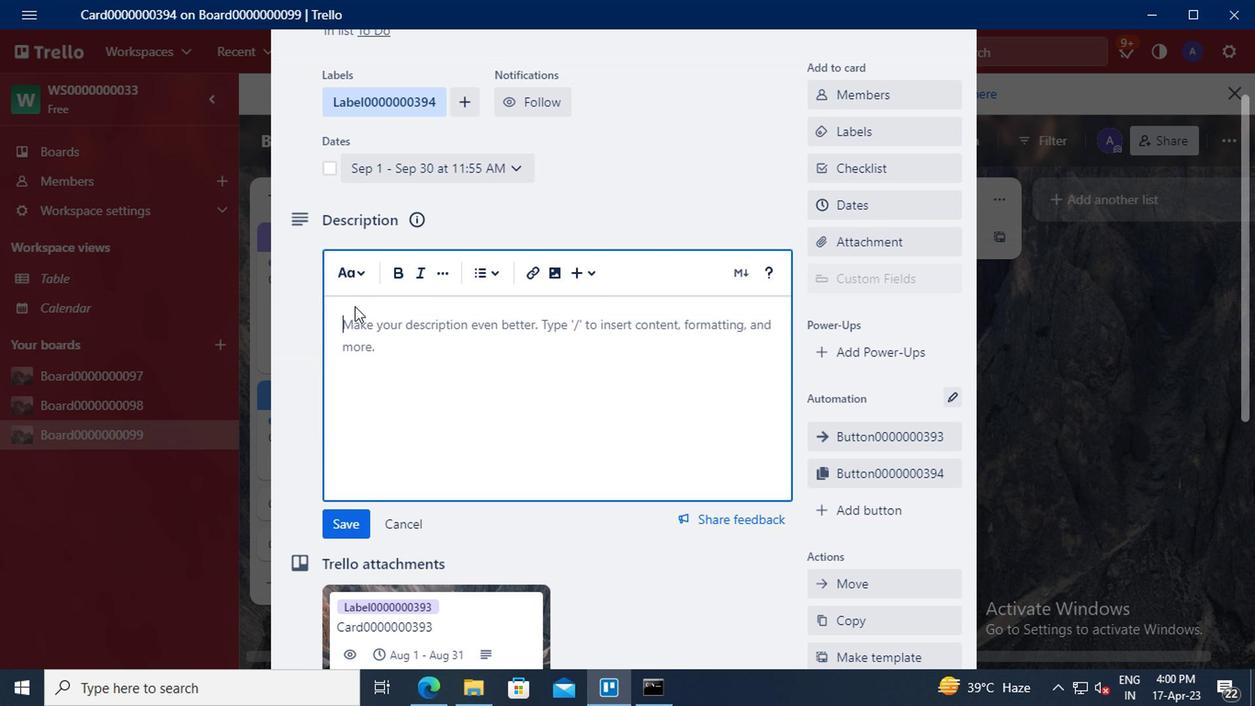 
Action: Mouse pressed left at (340, 326)
Screenshot: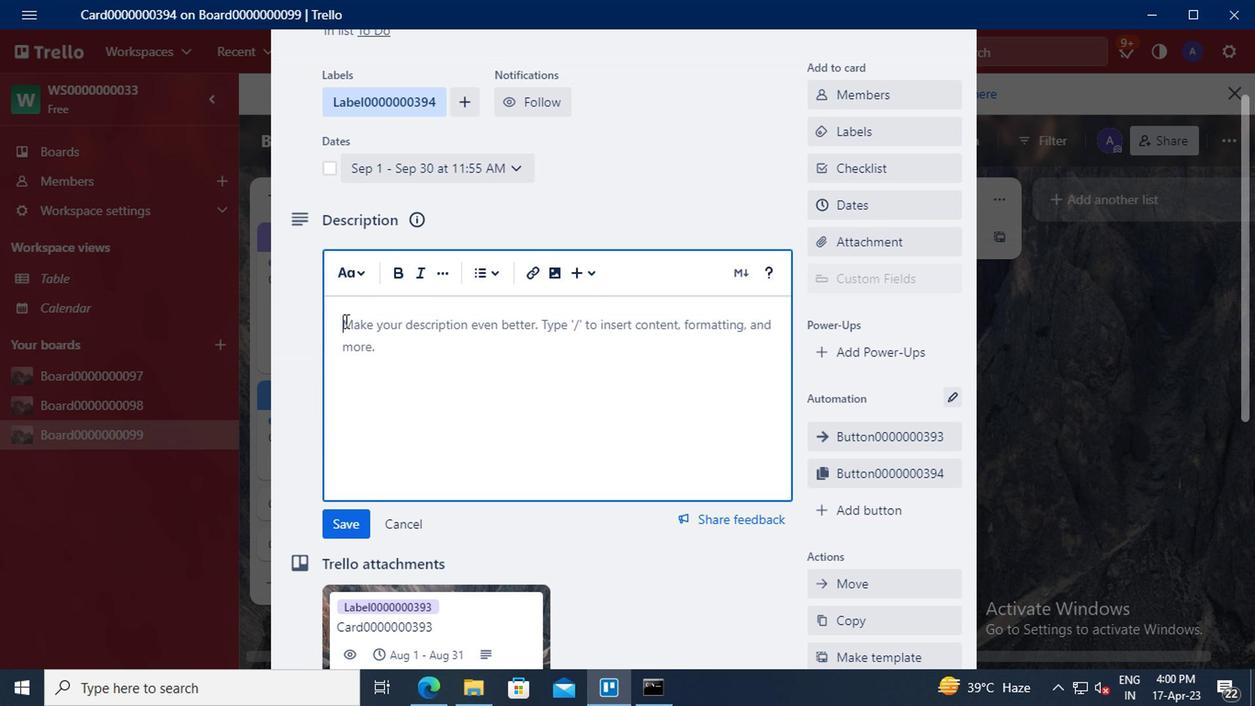 
Action: Key pressed <Key.shift>DS0000000394
Screenshot: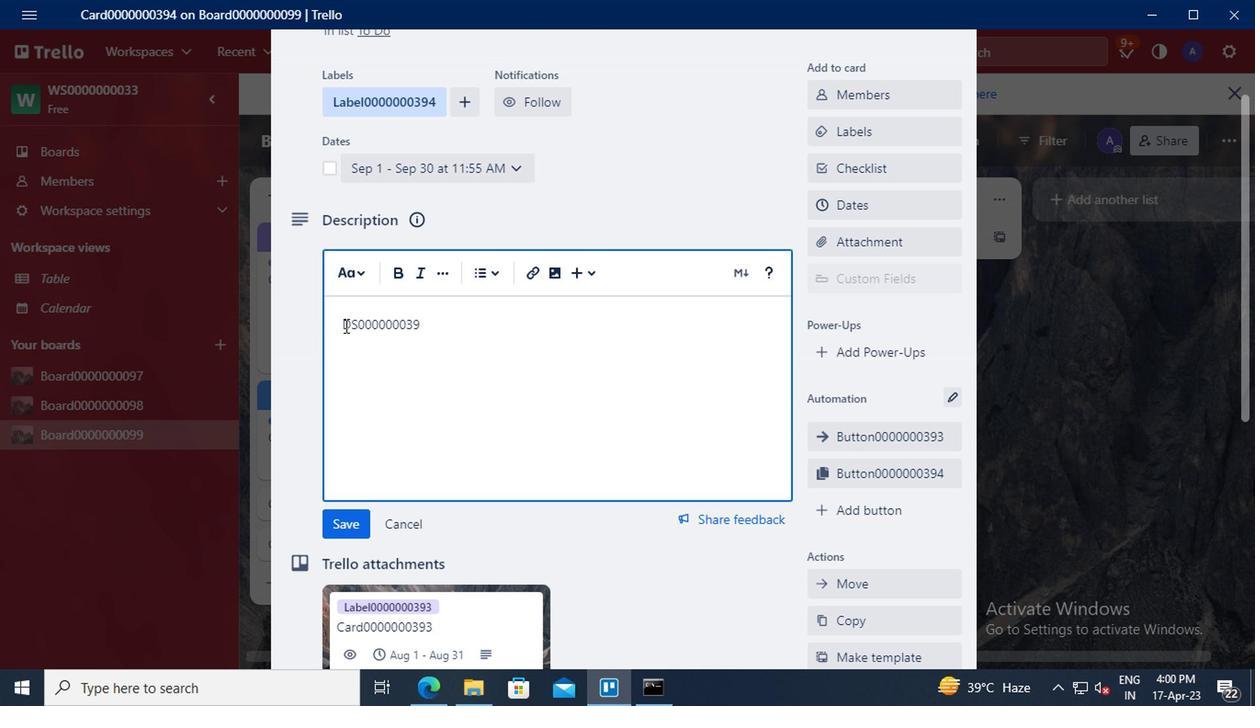 
Action: Mouse moved to (353, 511)
Screenshot: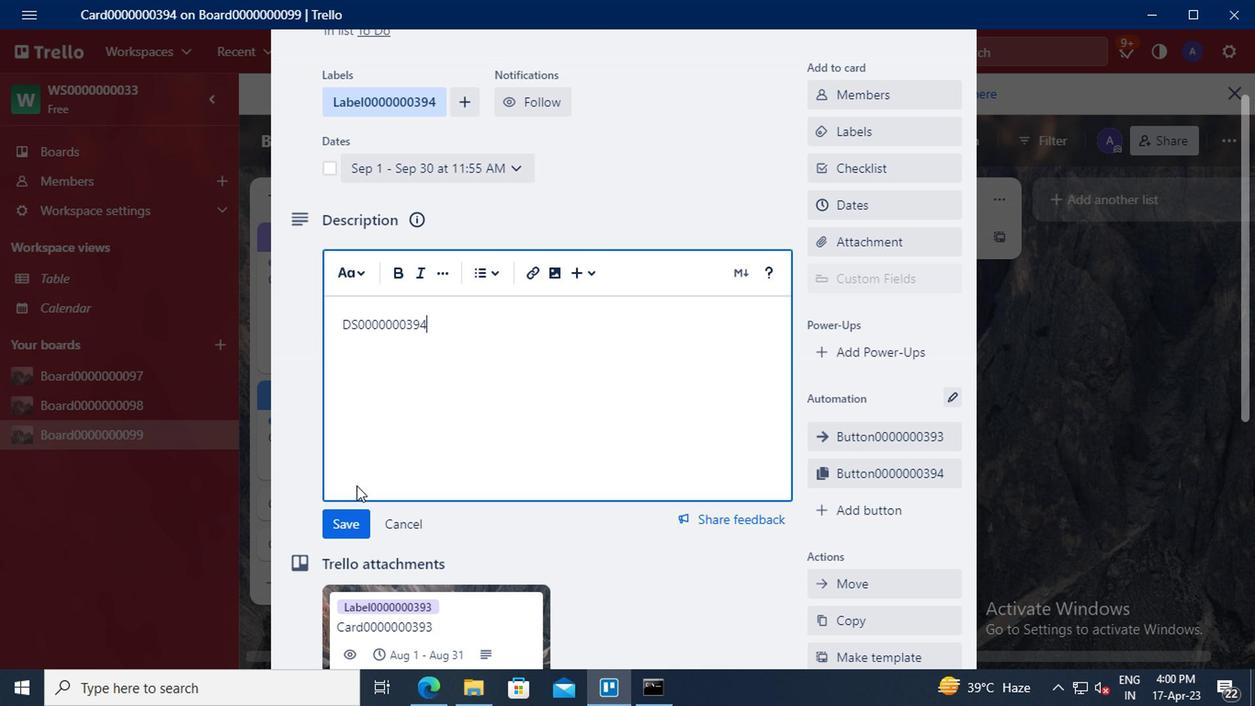 
Action: Mouse pressed left at (353, 511)
Screenshot: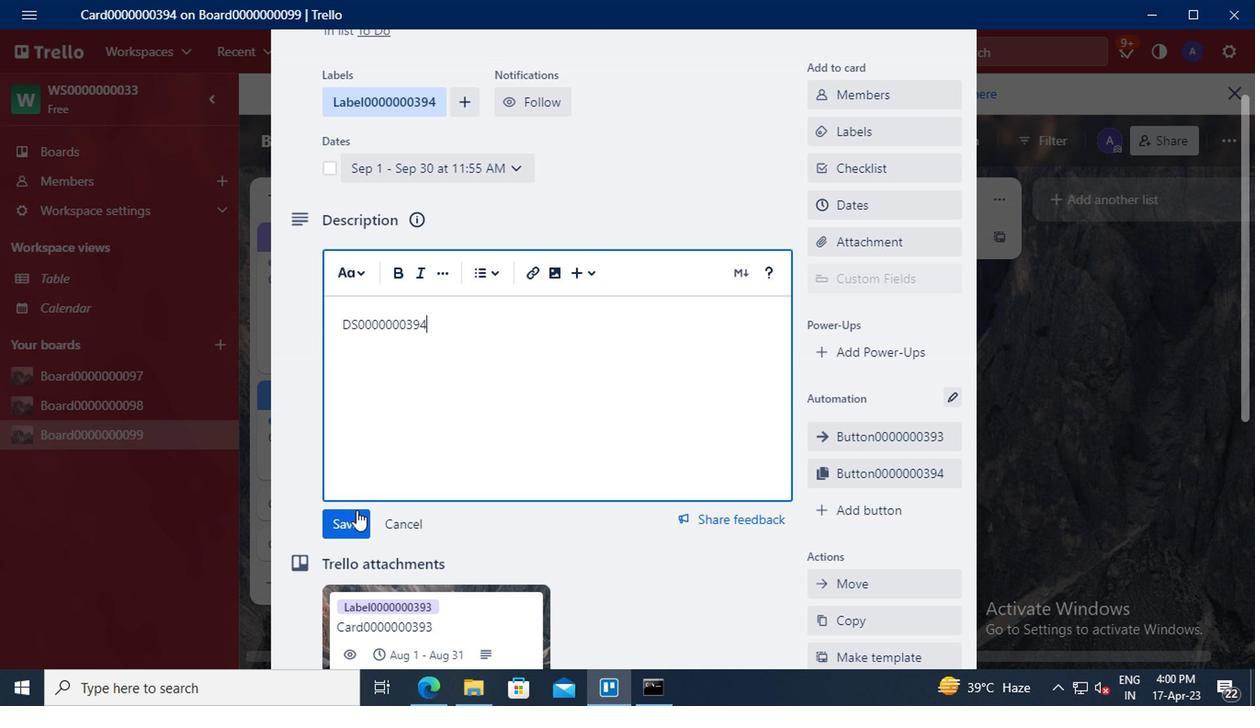 
Action: Mouse moved to (377, 461)
Screenshot: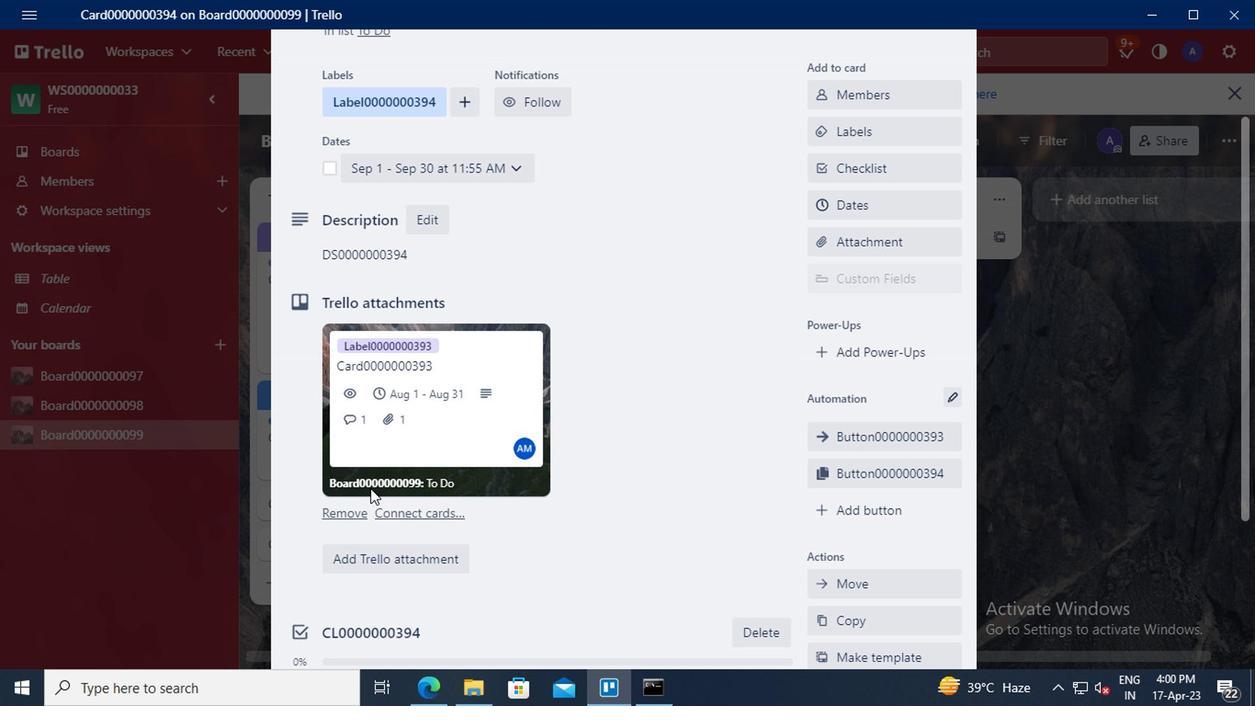 
Action: Mouse scrolled (377, 460) with delta (0, -1)
Screenshot: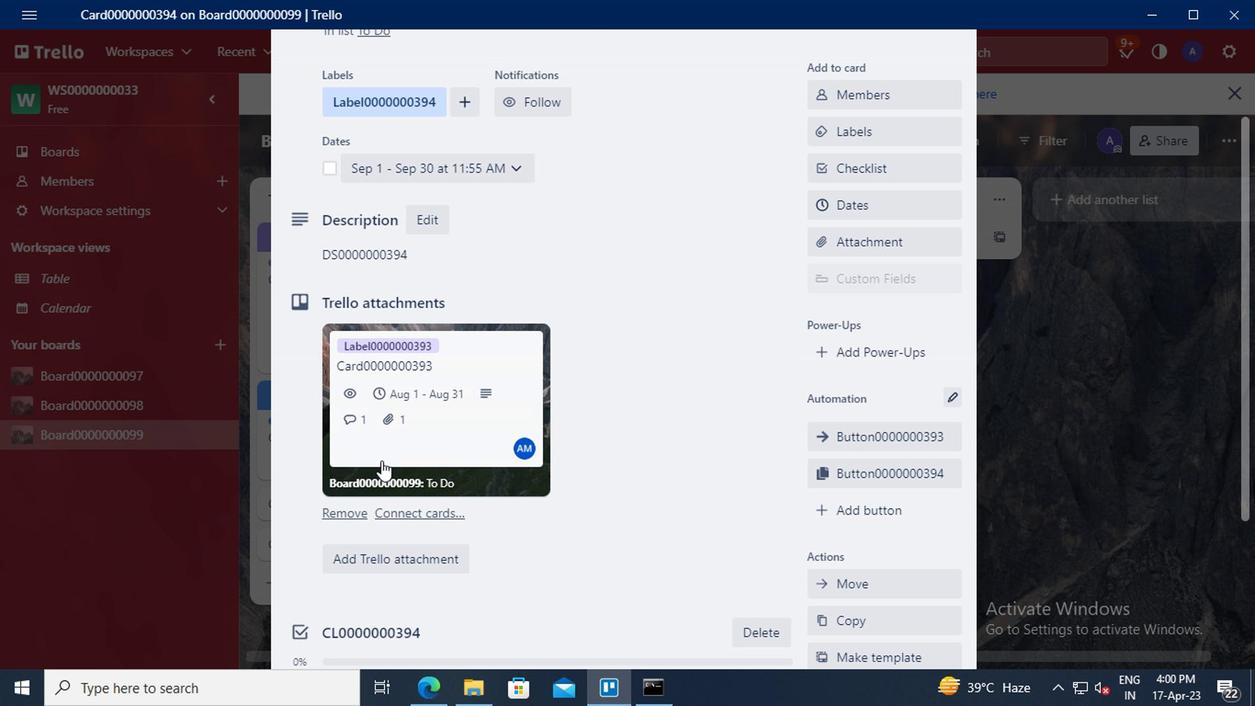 
Action: Mouse scrolled (377, 460) with delta (0, -1)
Screenshot: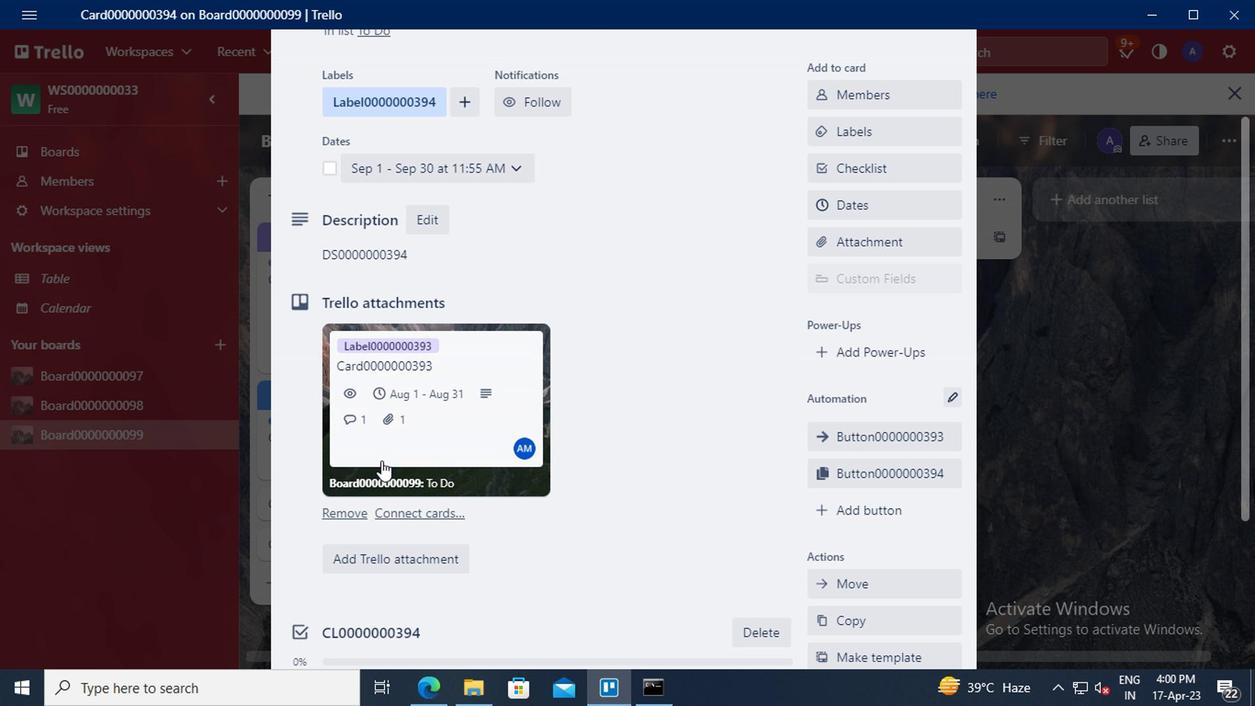 
Action: Mouse moved to (387, 553)
Screenshot: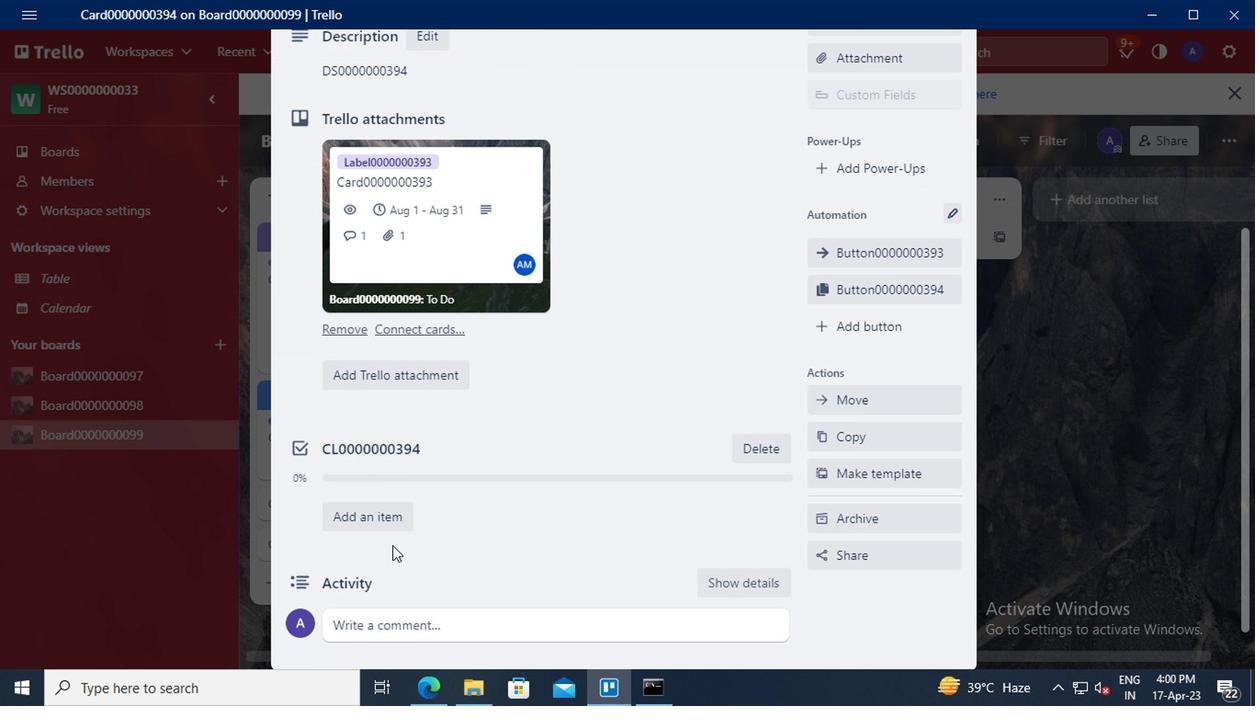 
Action: Mouse scrolled (387, 551) with delta (0, -1)
Screenshot: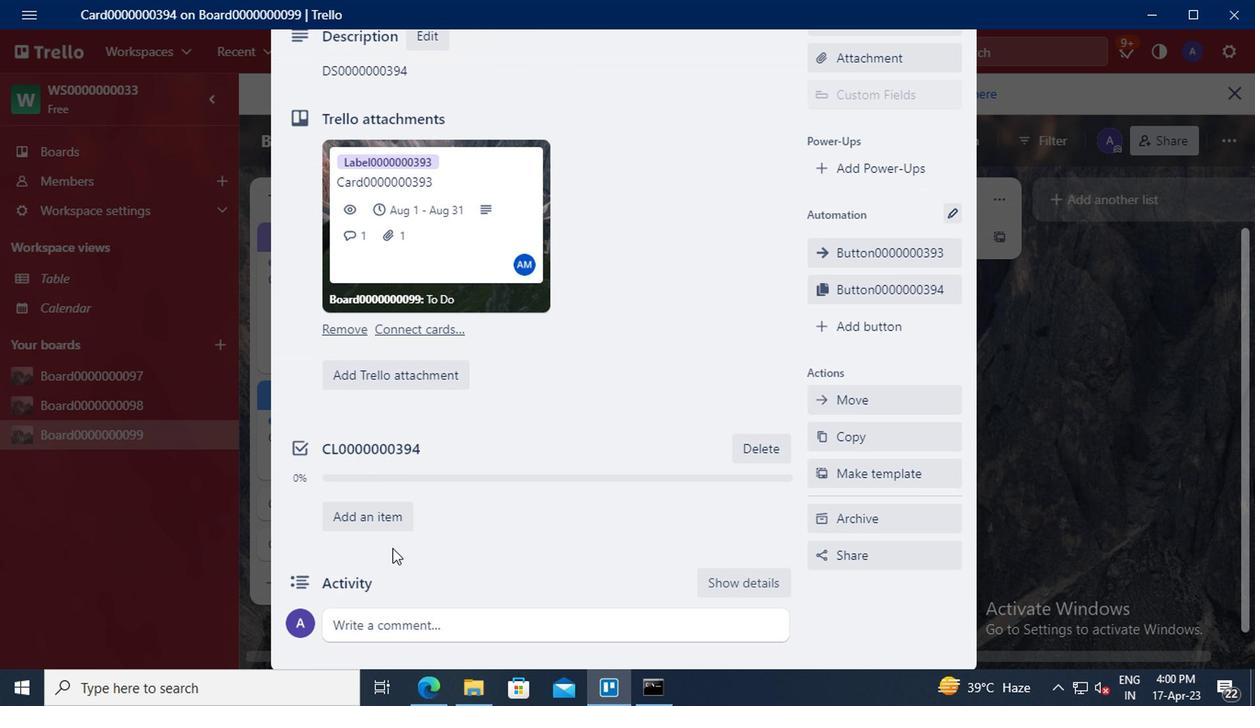 
Action: Mouse moved to (387, 553)
Screenshot: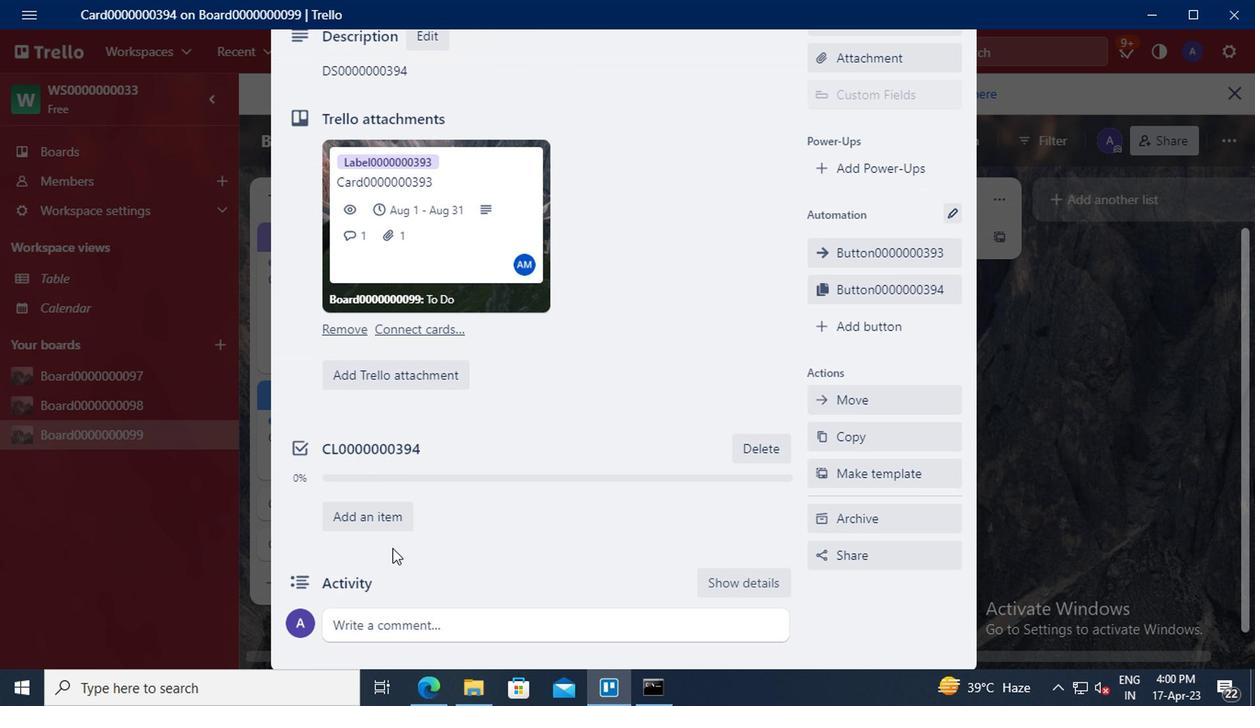 
Action: Mouse scrolled (387, 553) with delta (0, 0)
Screenshot: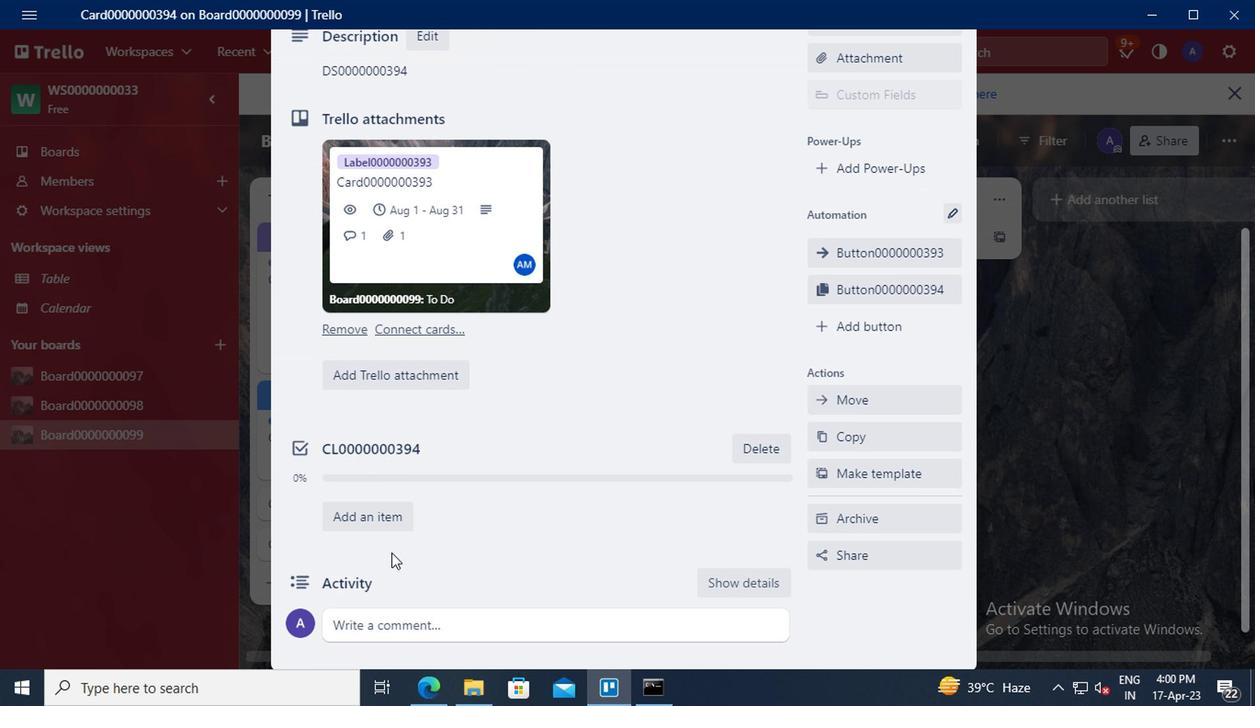 
Action: Mouse moved to (389, 553)
Screenshot: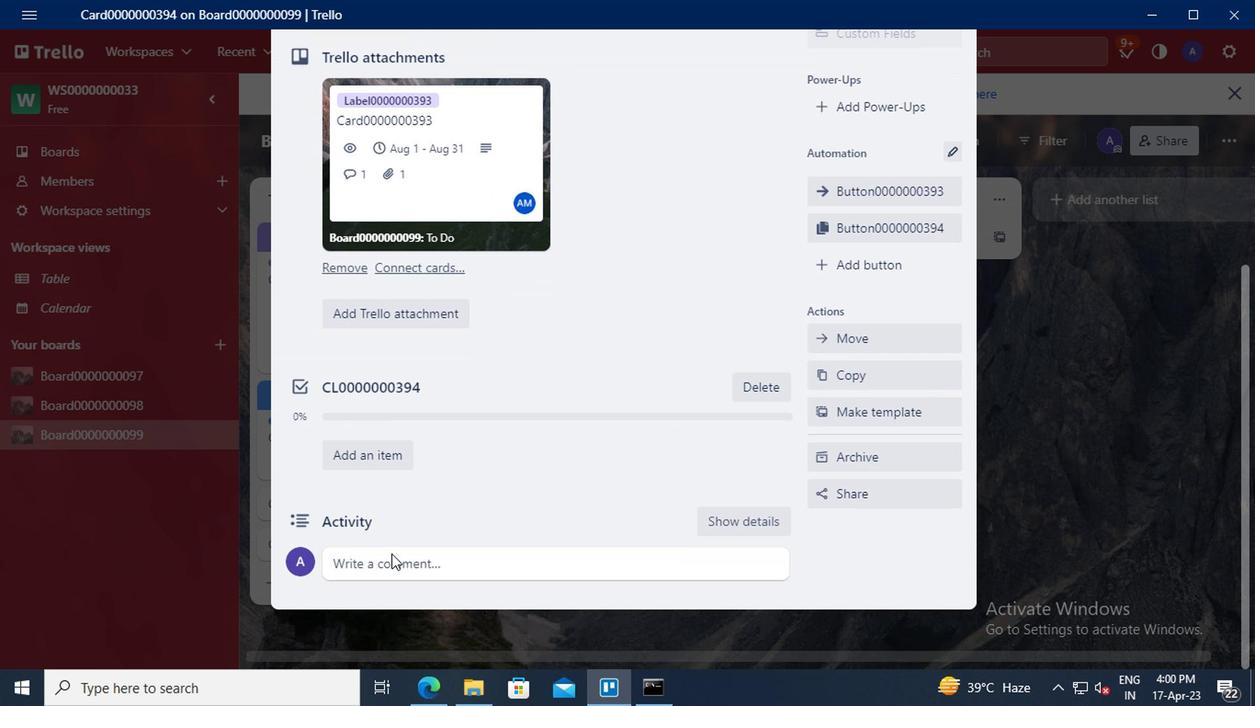 
Action: Mouse pressed left at (389, 553)
Screenshot: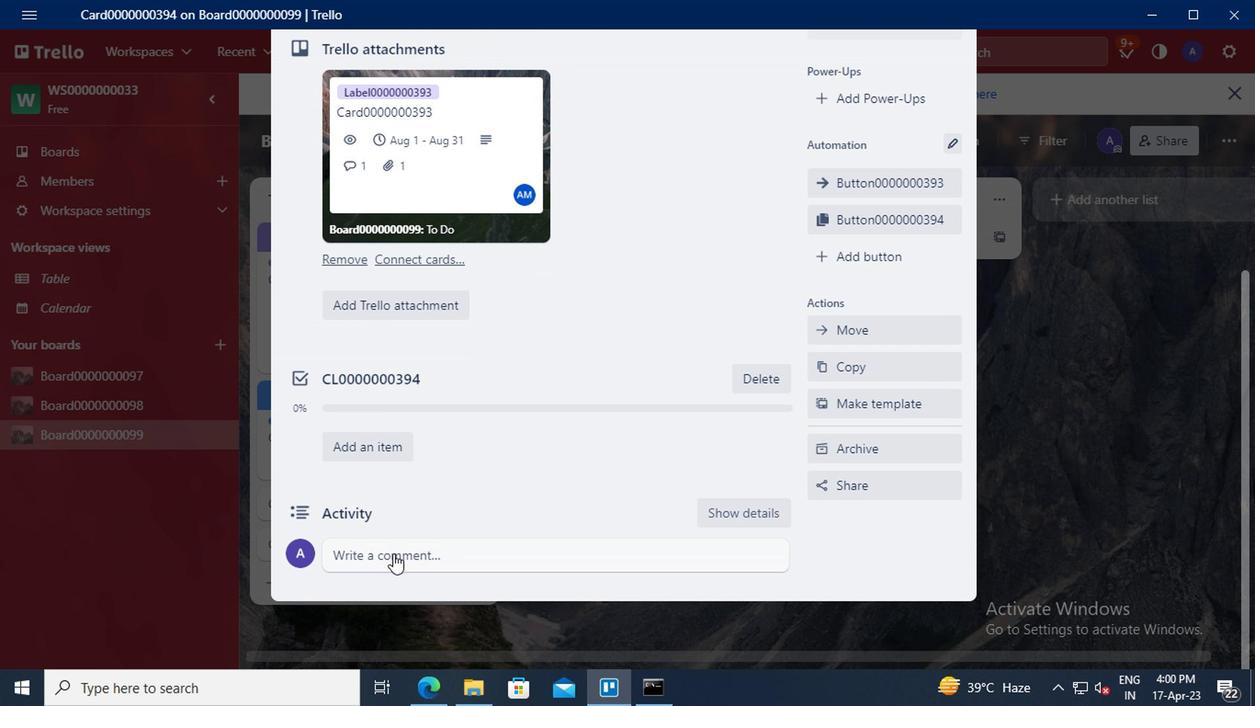 
Action: Key pressed <Key.shift>CM0000000394
Screenshot: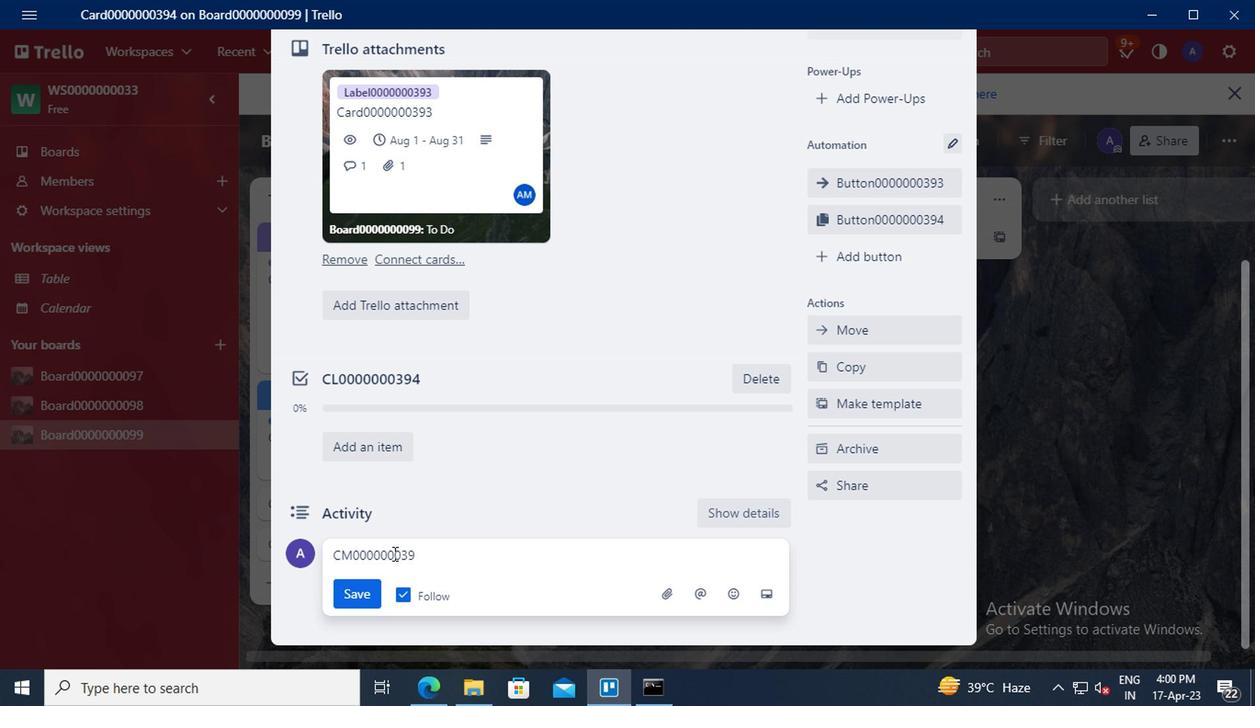 
Action: Mouse moved to (353, 594)
Screenshot: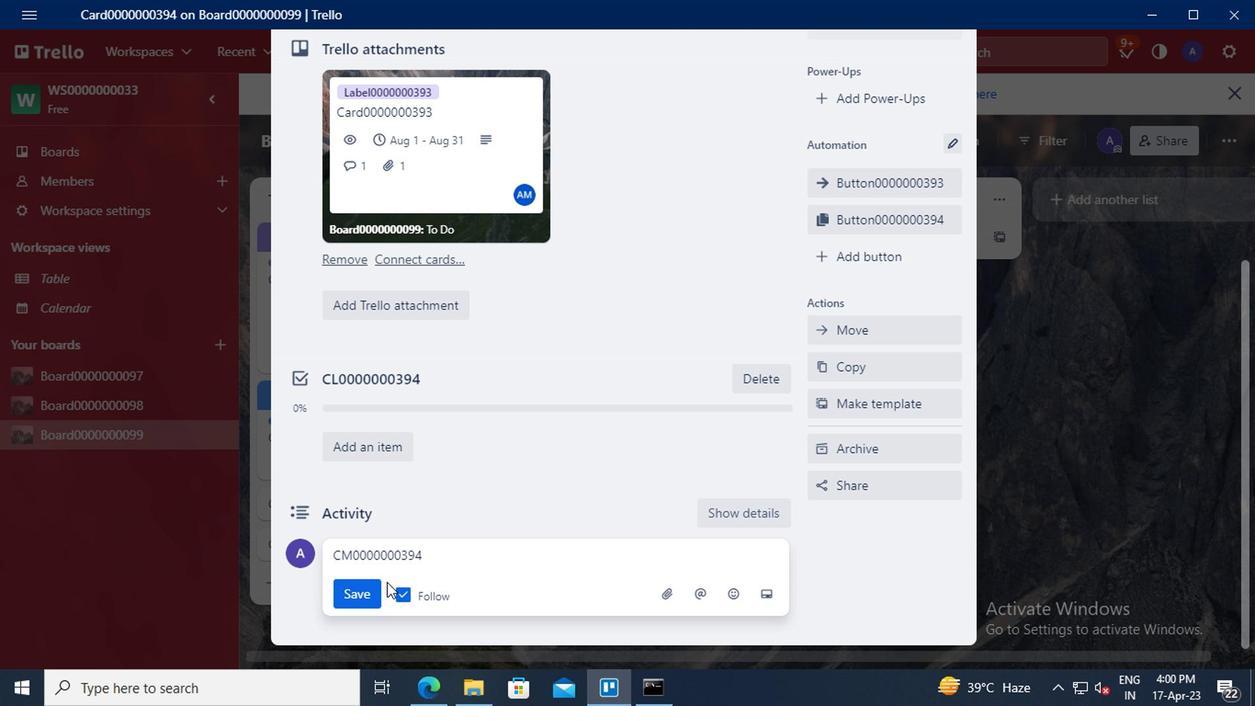 
Action: Mouse pressed left at (353, 594)
Screenshot: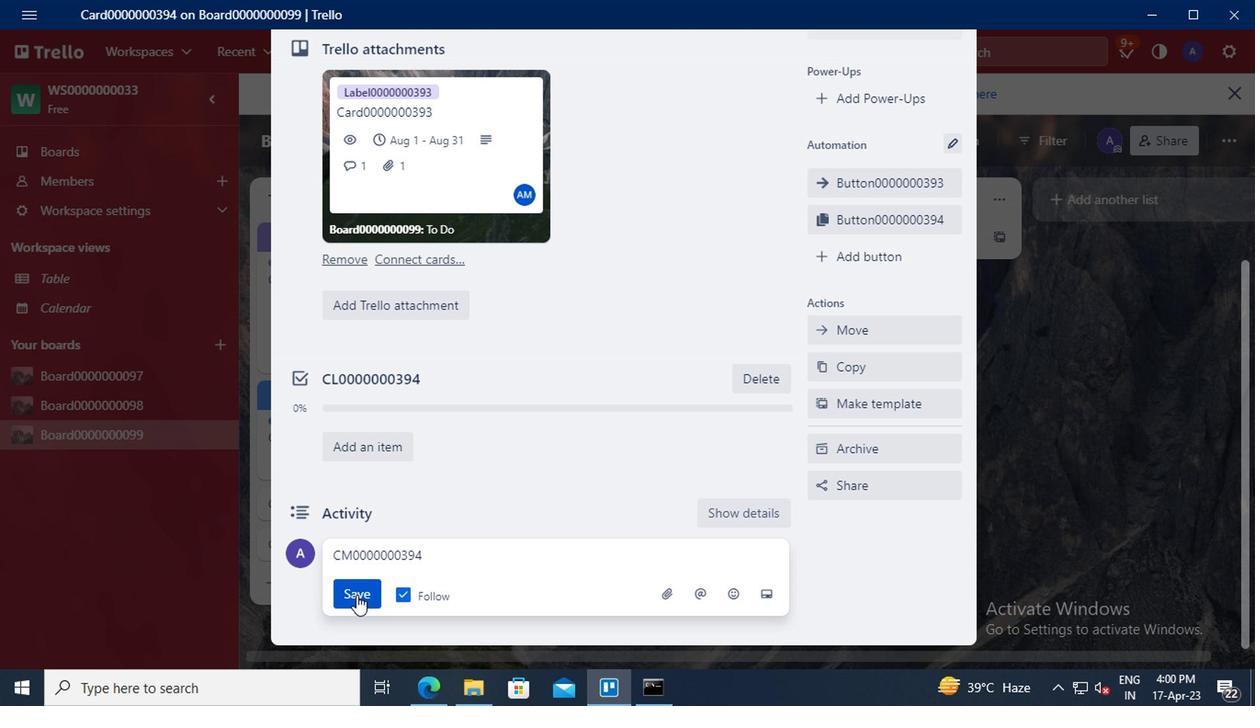 
